 Task: Set up an out-of-office reply in Outlook with a specific time range and message for both internal and external contacts. Add a rule to manage incoming messages during this period.
Action: Mouse moved to (47, 33)
Screenshot: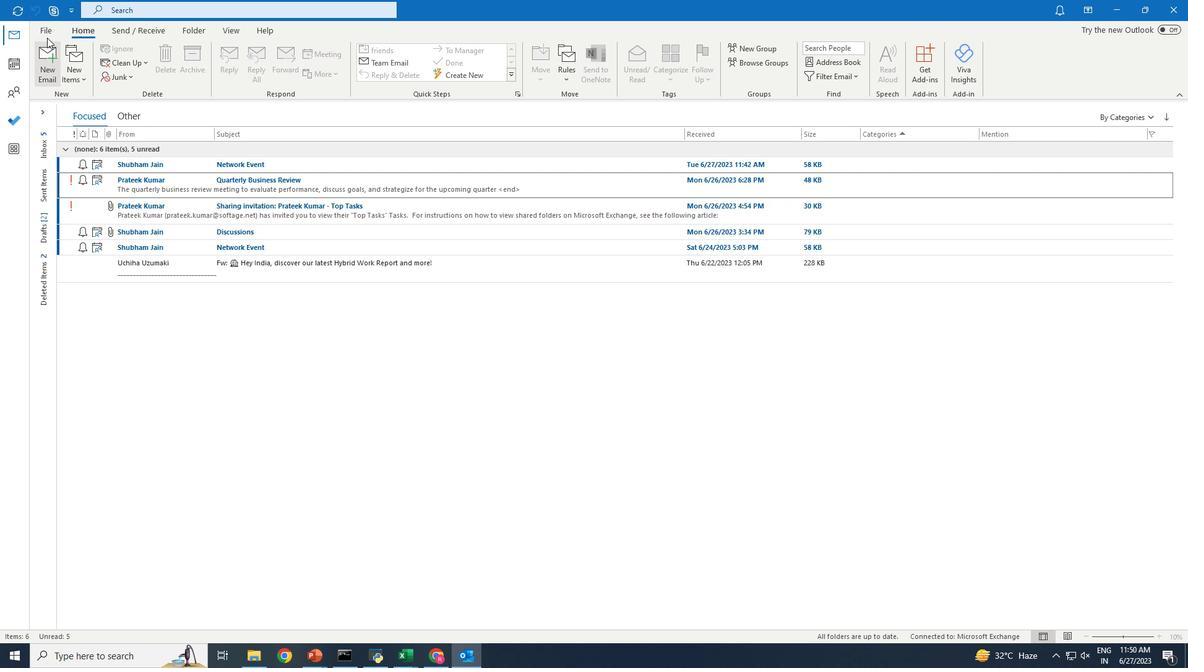 
Action: Mouse pressed left at (47, 33)
Screenshot: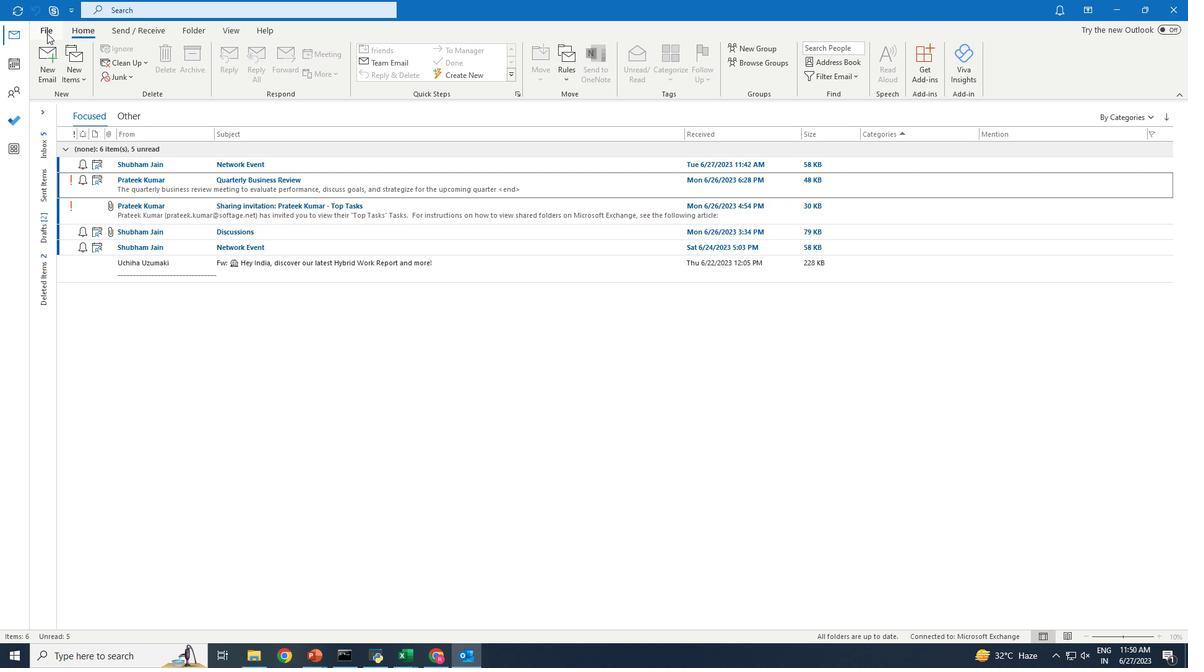 
Action: Mouse moved to (157, 251)
Screenshot: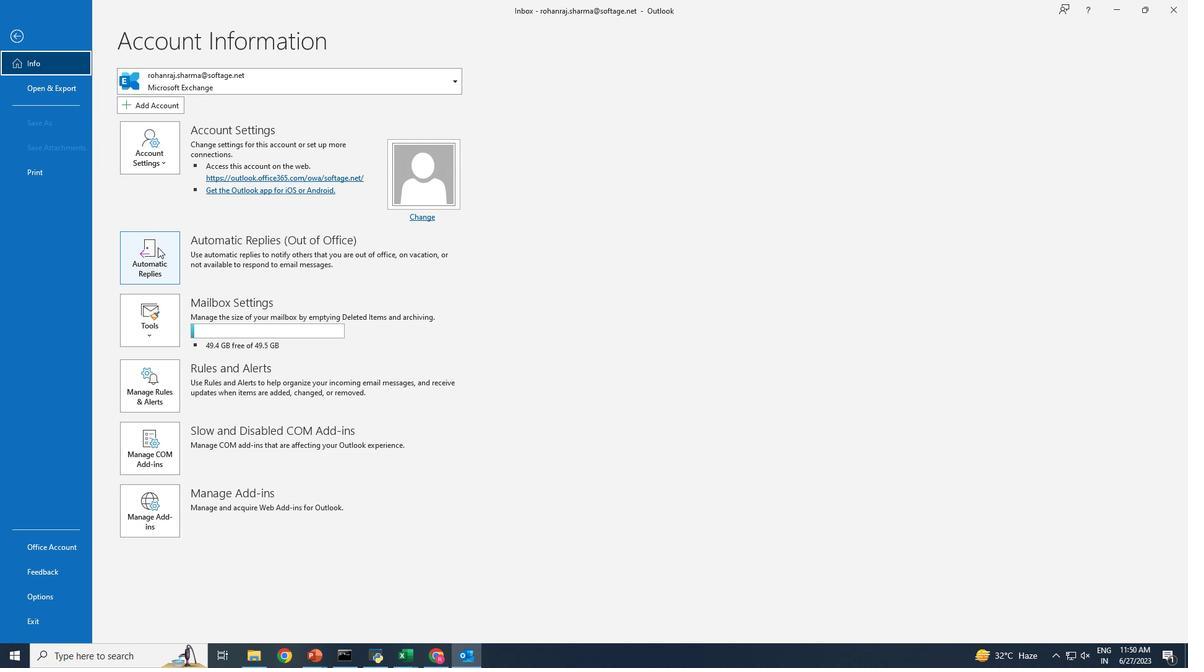 
Action: Mouse pressed left at (157, 251)
Screenshot: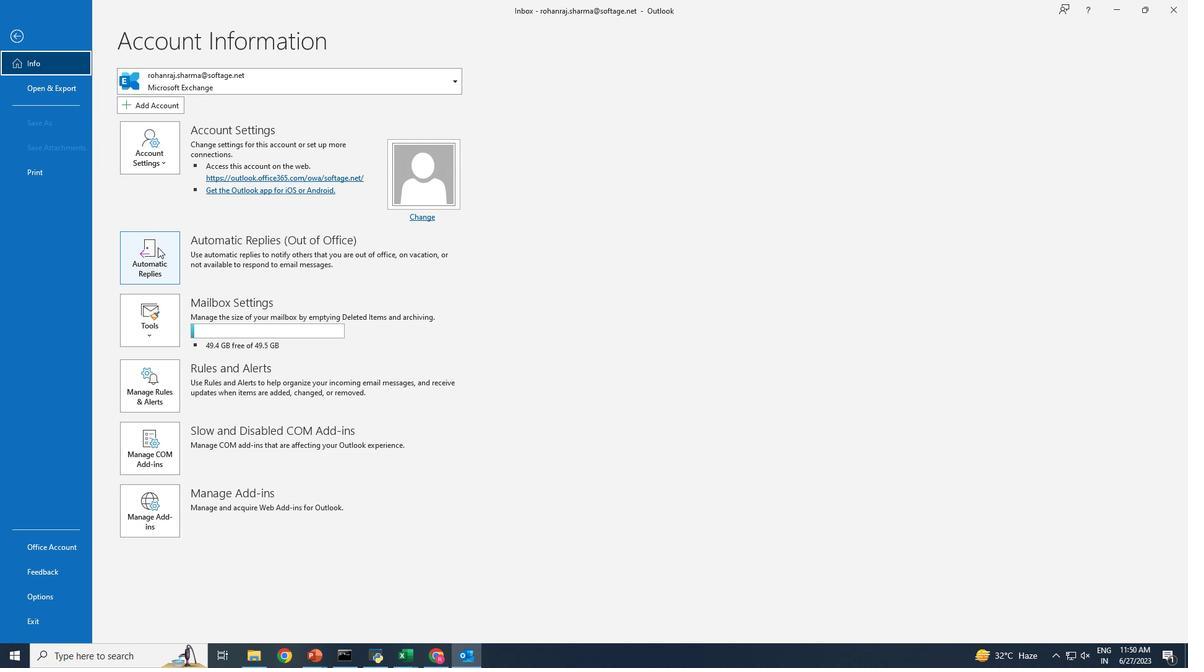 
Action: Mouse moved to (438, 195)
Screenshot: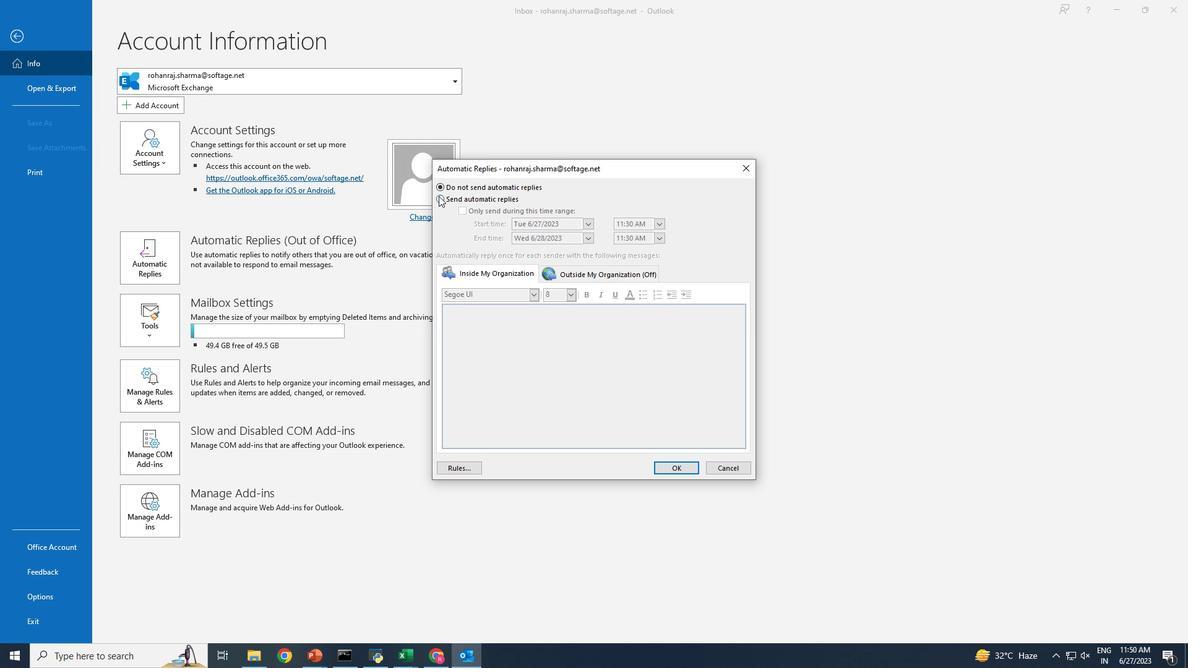 
Action: Mouse pressed left at (438, 195)
Screenshot: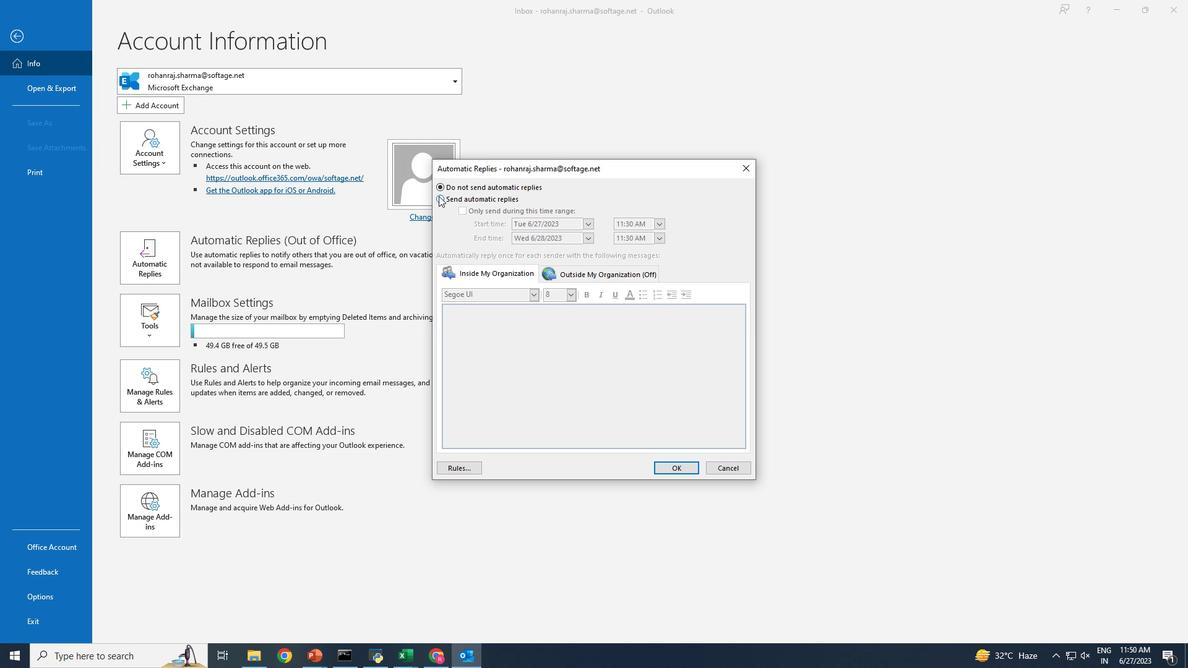 
Action: Mouse moved to (462, 208)
Screenshot: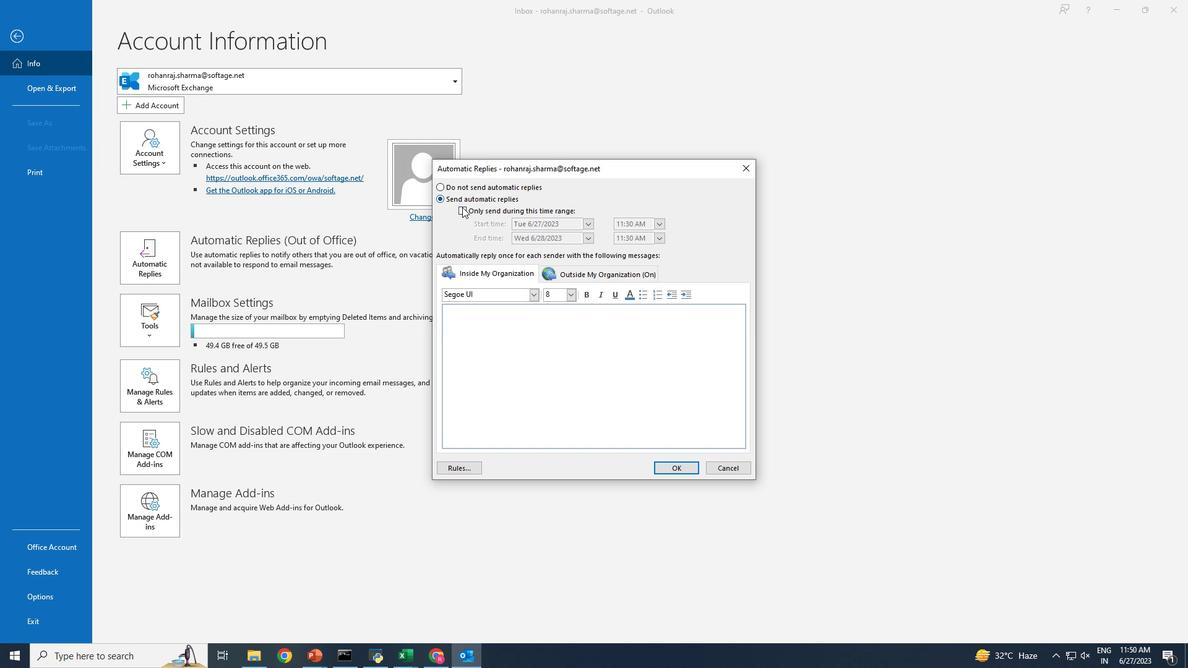 
Action: Mouse pressed left at (462, 208)
Screenshot: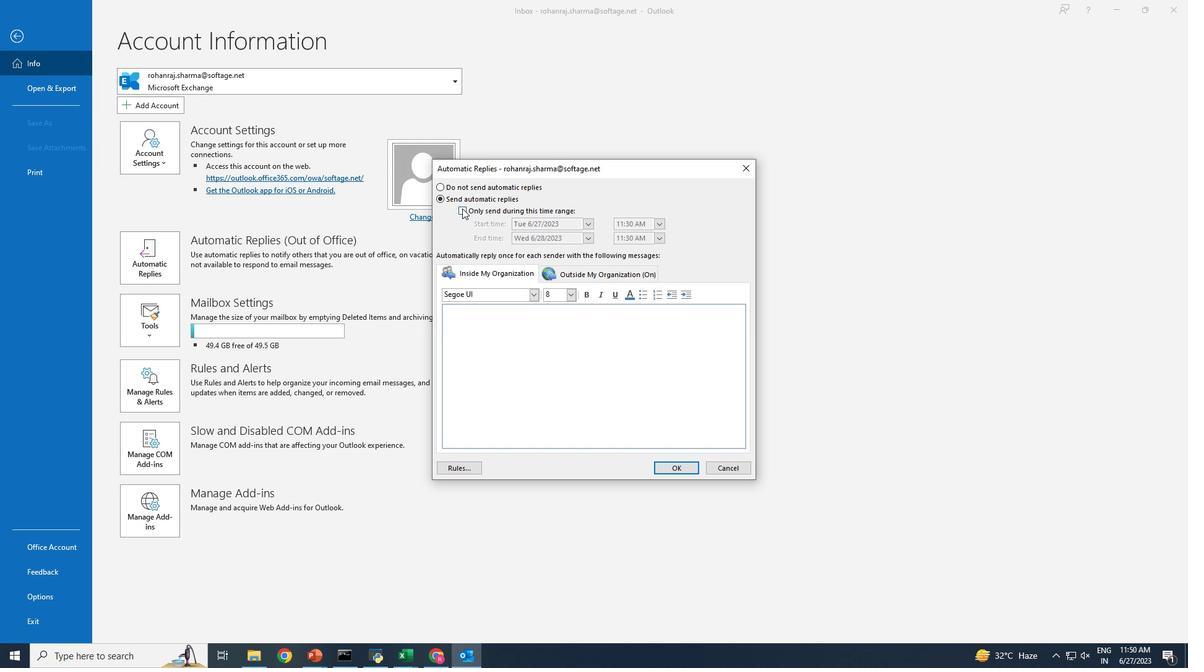
Action: Mouse moved to (586, 226)
Screenshot: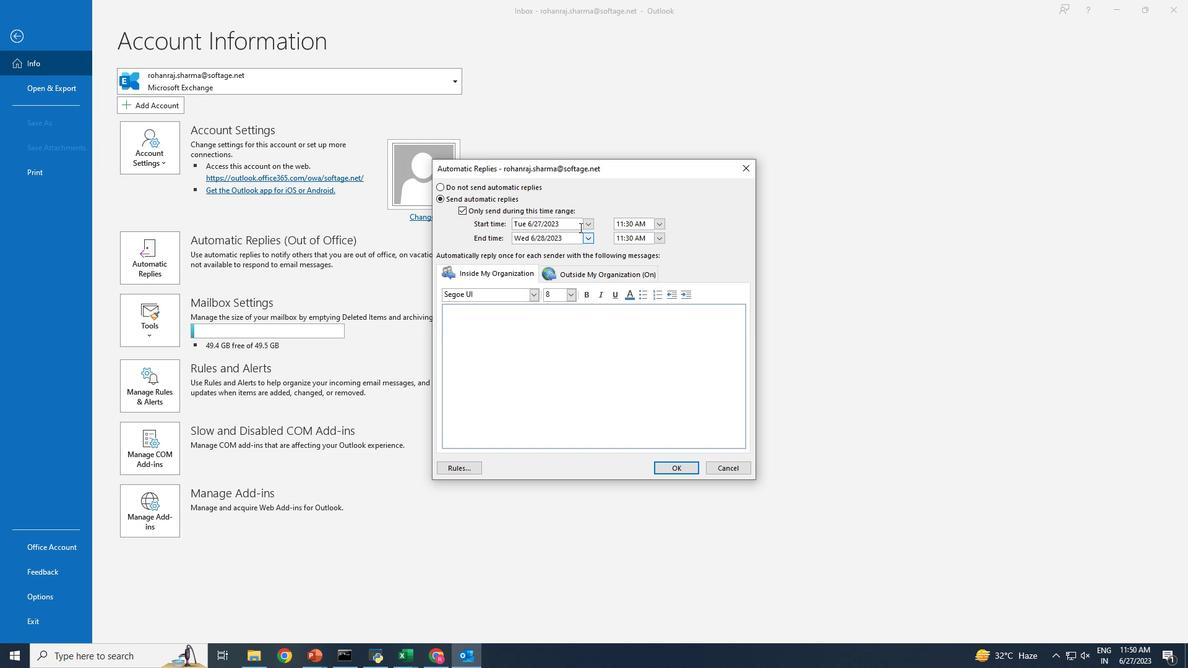 
Action: Mouse pressed left at (586, 226)
Screenshot: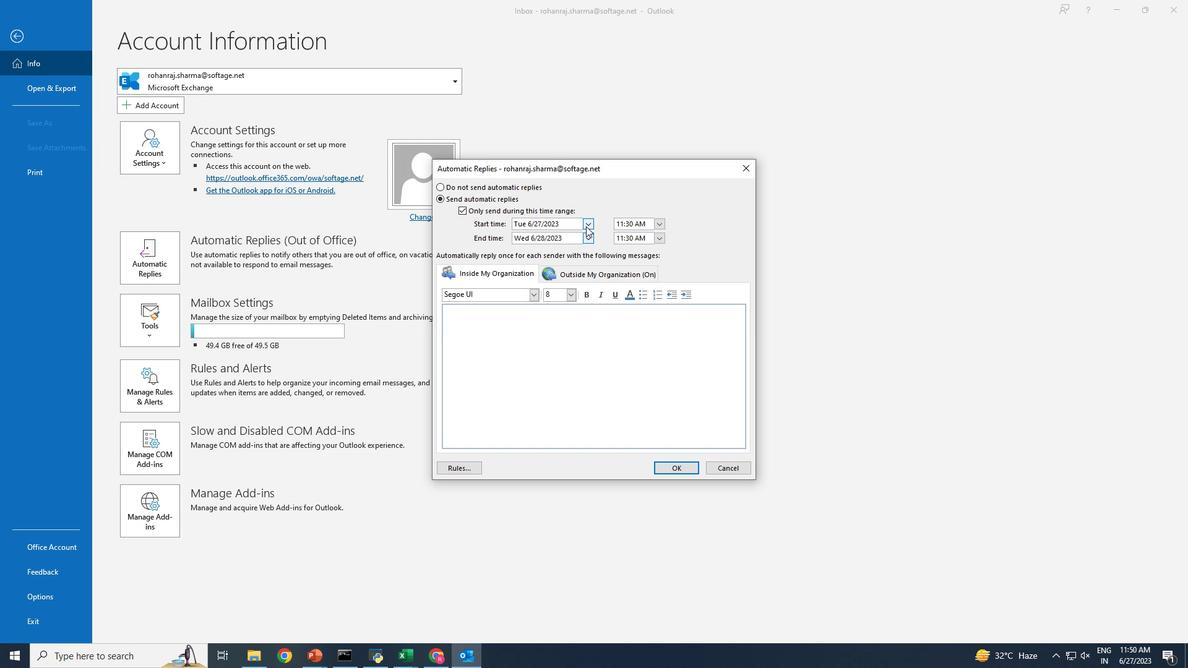 
Action: Mouse moved to (538, 295)
Screenshot: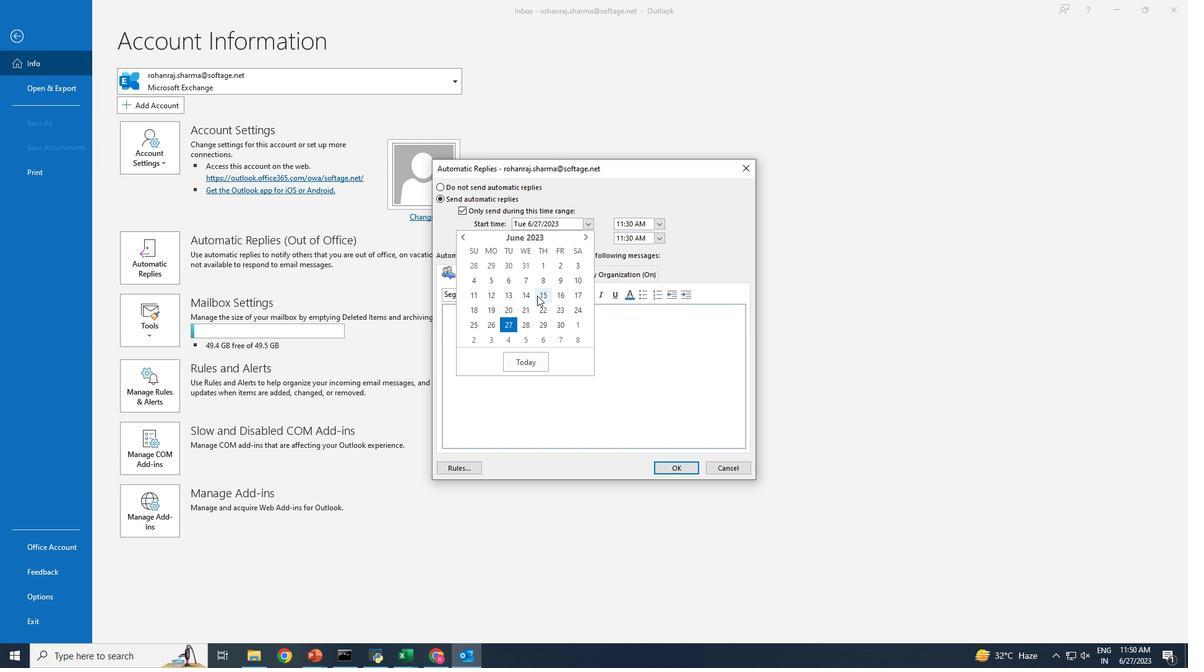 
Action: Mouse pressed left at (538, 295)
Screenshot: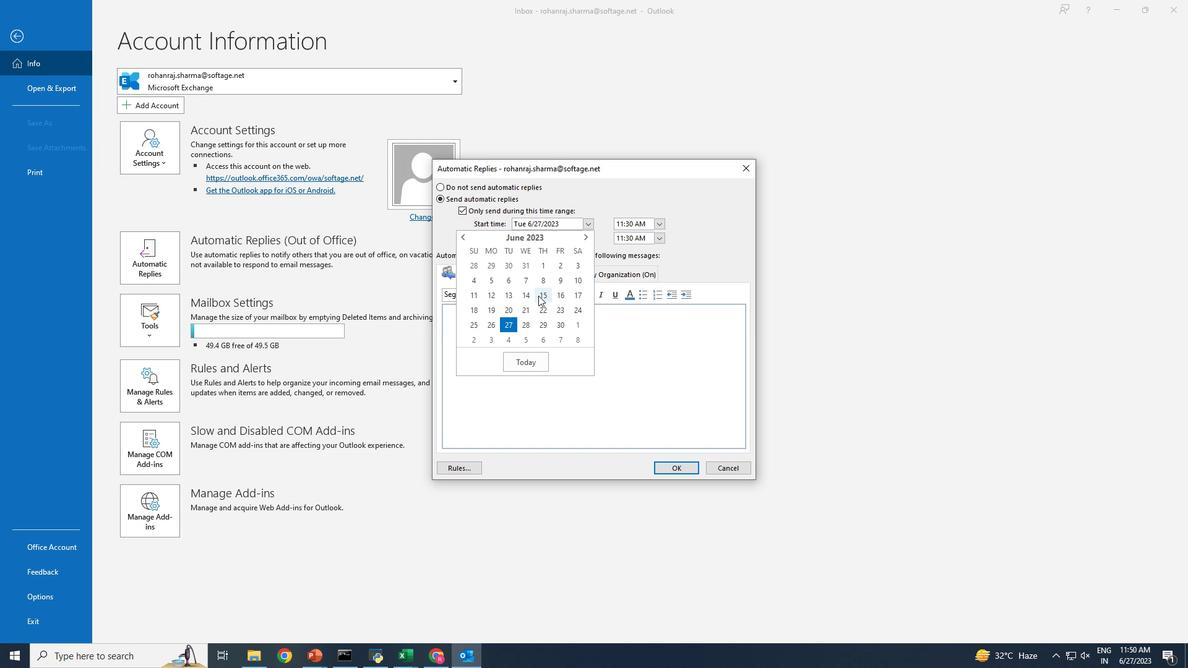 
Action: Mouse moved to (660, 225)
Screenshot: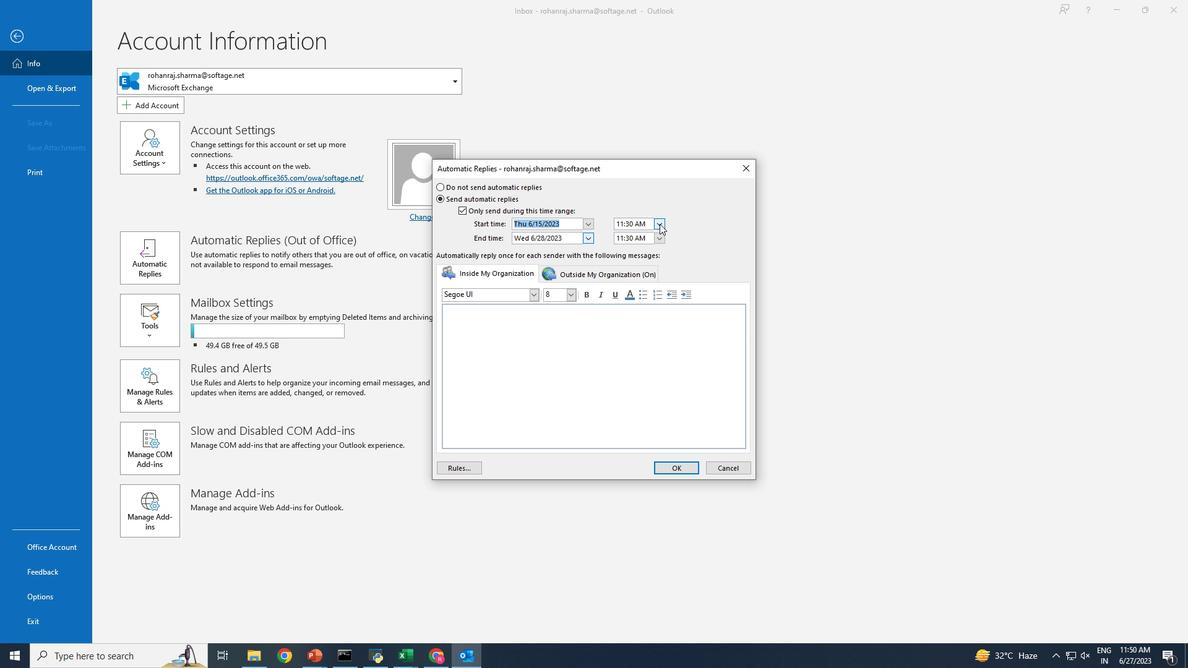 
Action: Mouse pressed left at (660, 225)
Screenshot: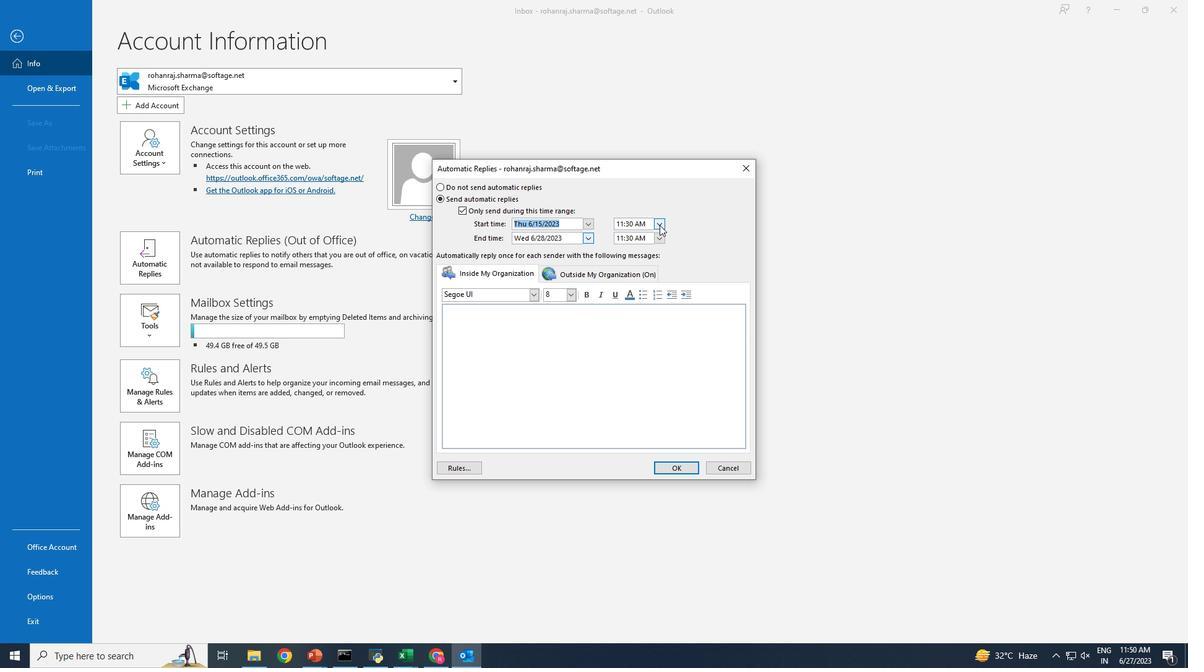 
Action: Mouse moved to (657, 266)
Screenshot: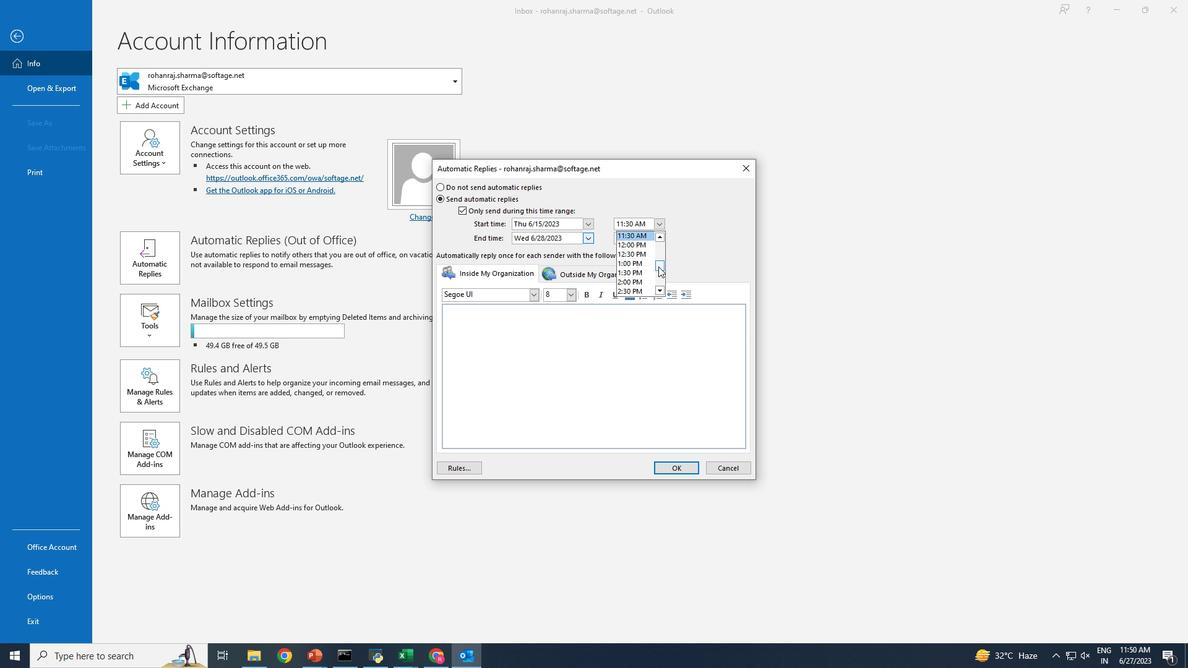 
Action: Mouse pressed left at (657, 266)
Screenshot: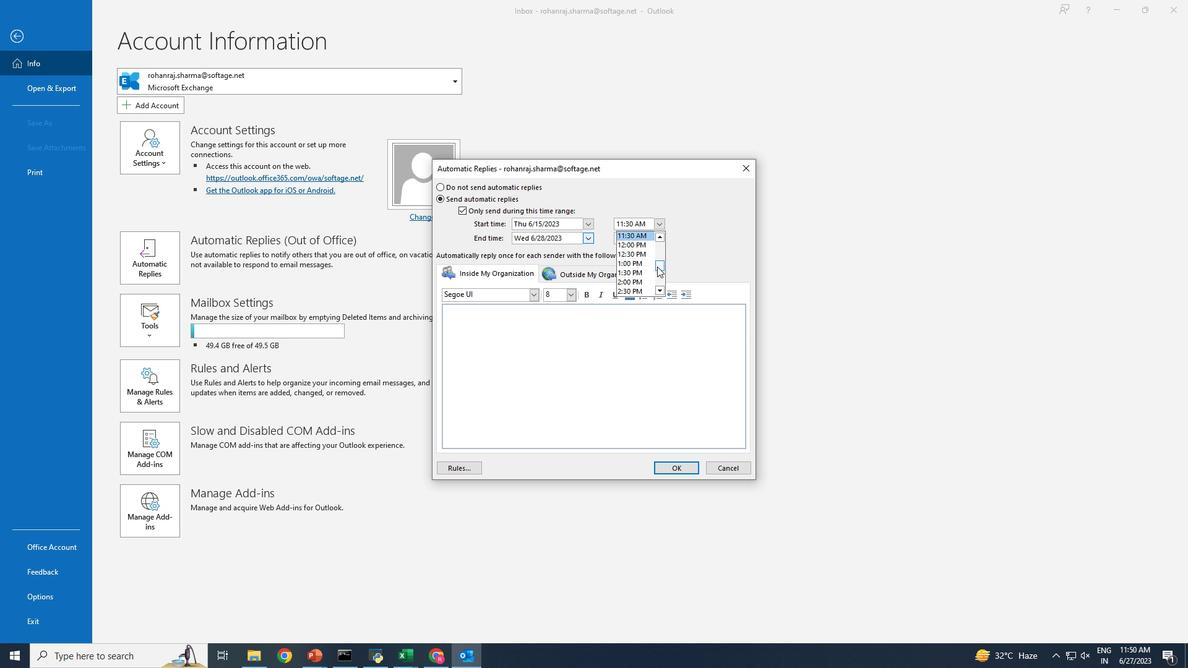 
Action: Mouse moved to (634, 278)
Screenshot: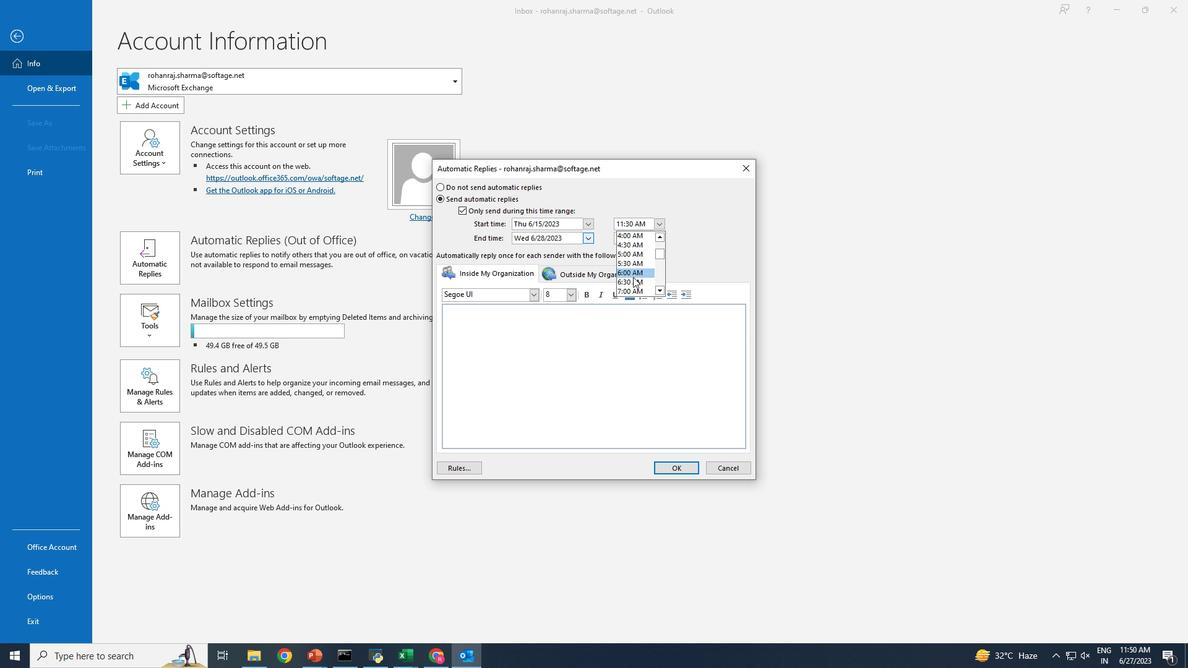 
Action: Mouse pressed left at (634, 278)
Screenshot: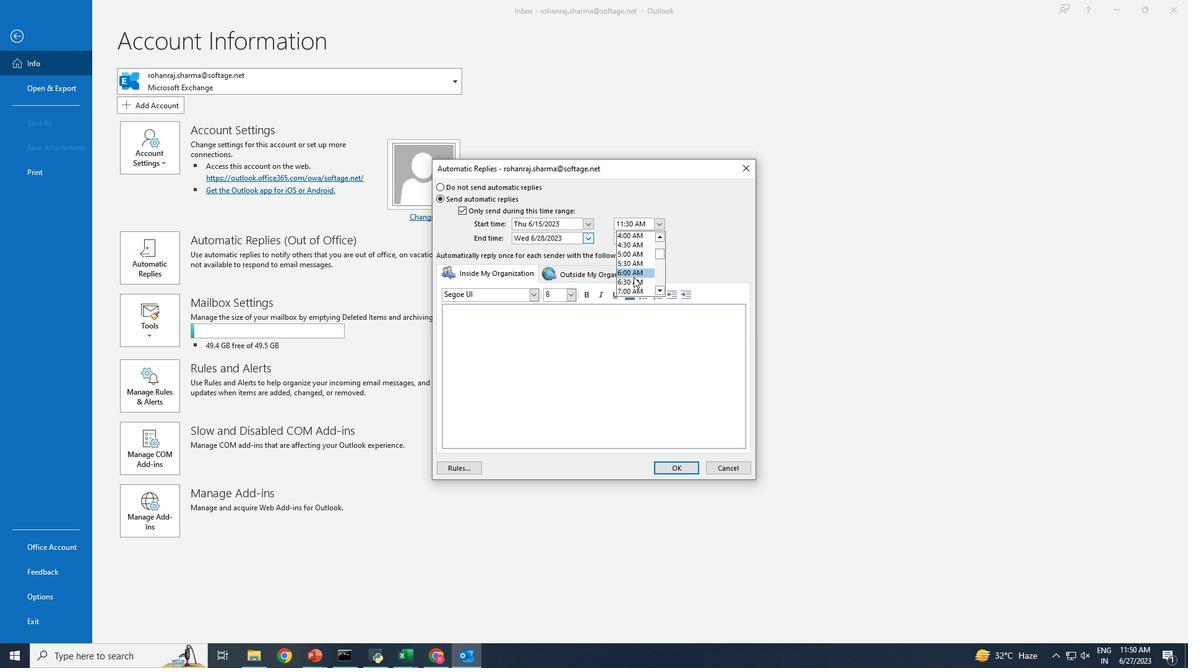 
Action: Mouse moved to (587, 238)
Screenshot: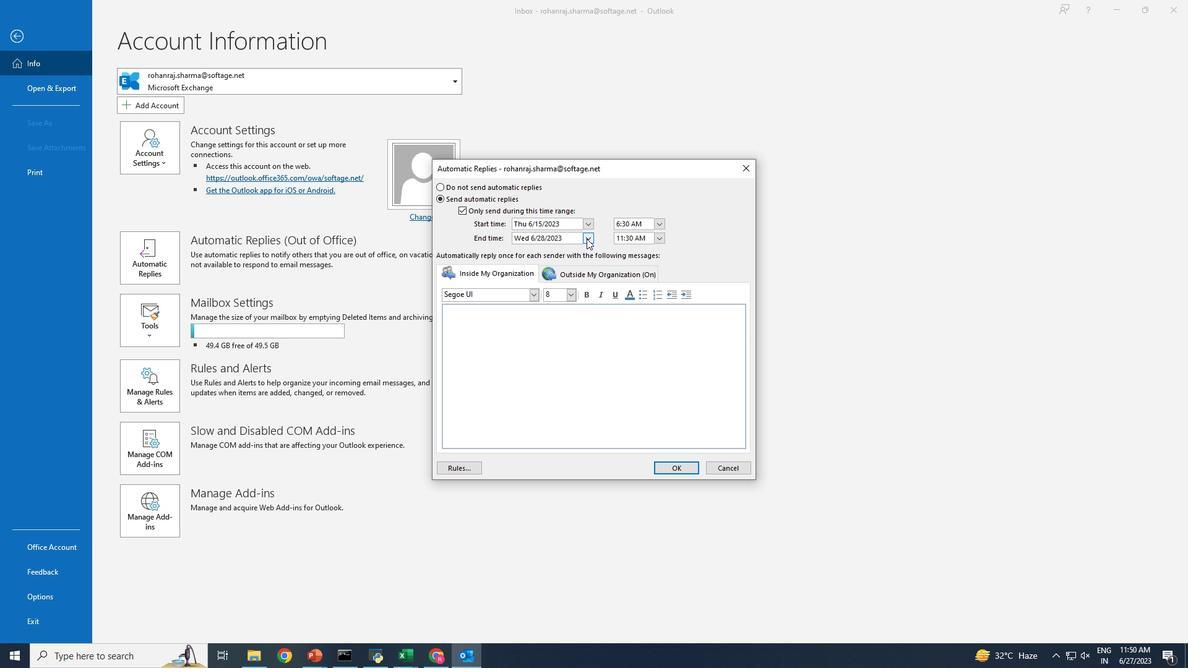 
Action: Mouse pressed left at (587, 238)
Screenshot: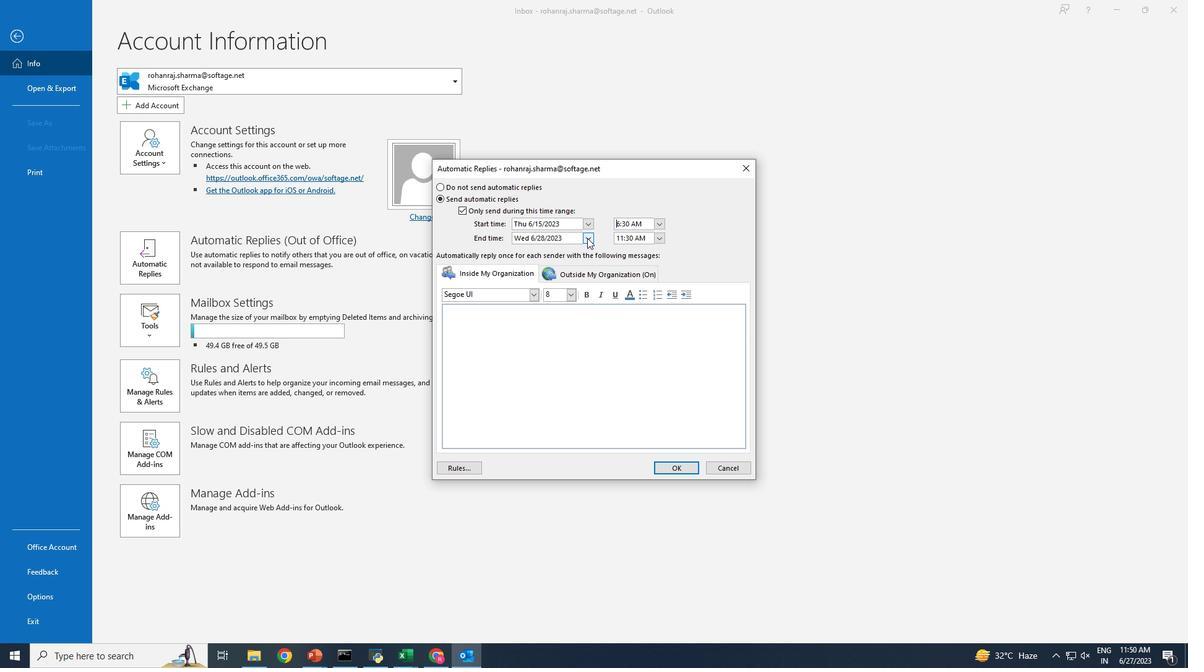 
Action: Mouse moved to (561, 340)
Screenshot: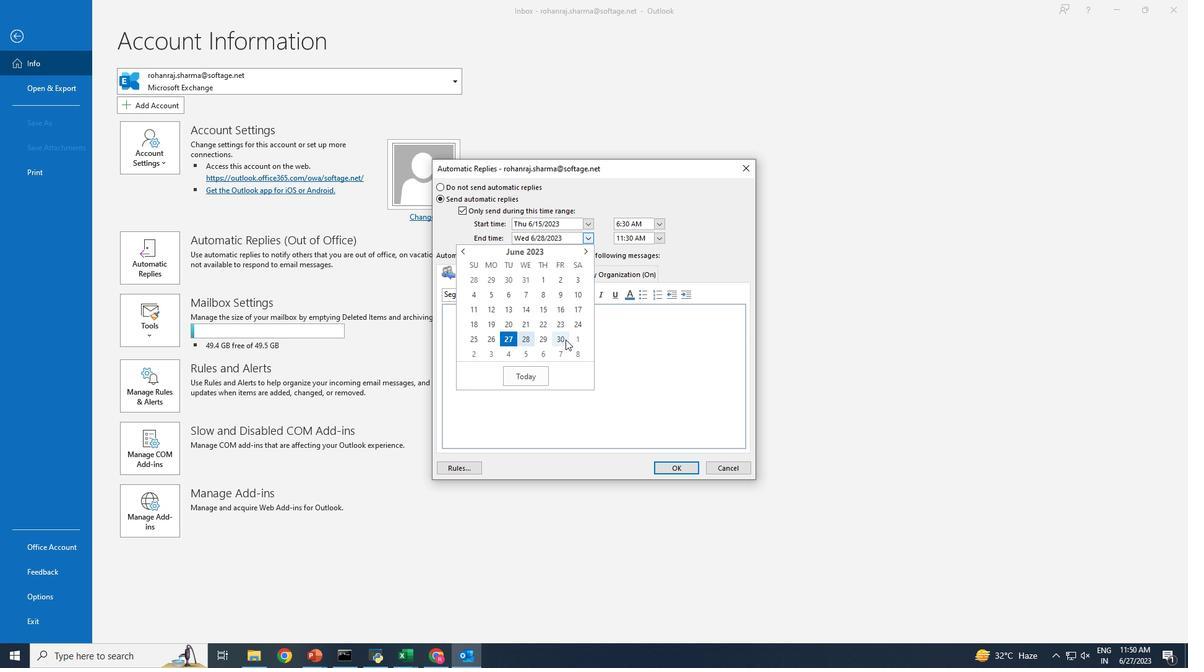 
Action: Mouse pressed left at (561, 340)
Screenshot: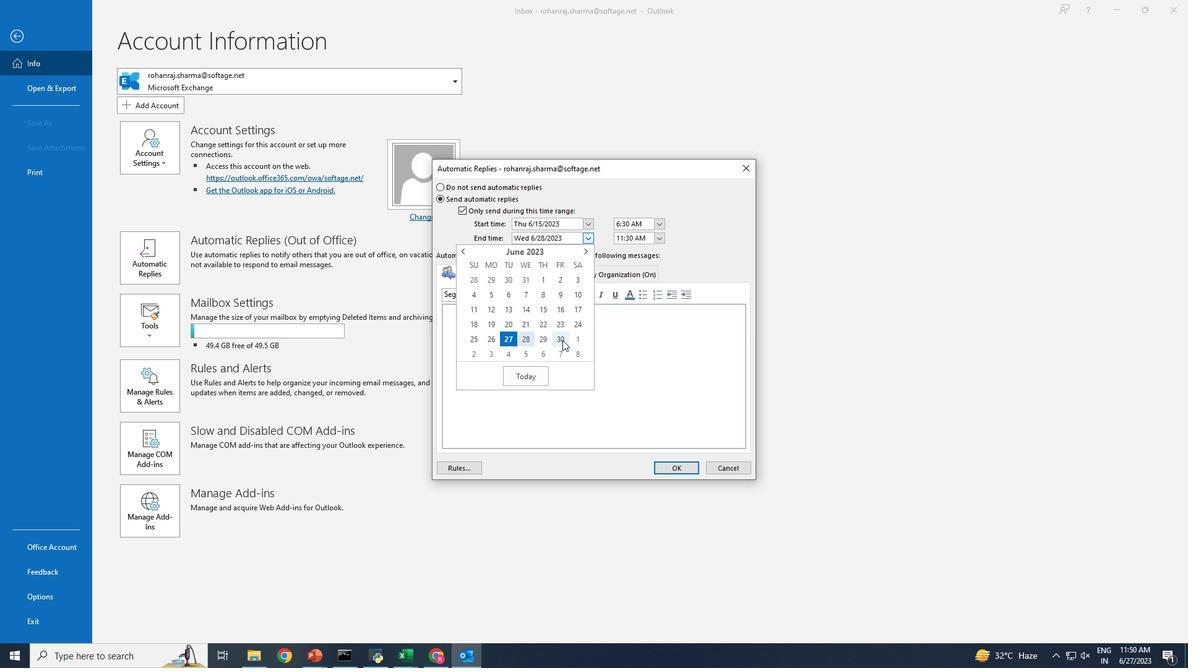 
Action: Mouse moved to (655, 242)
Screenshot: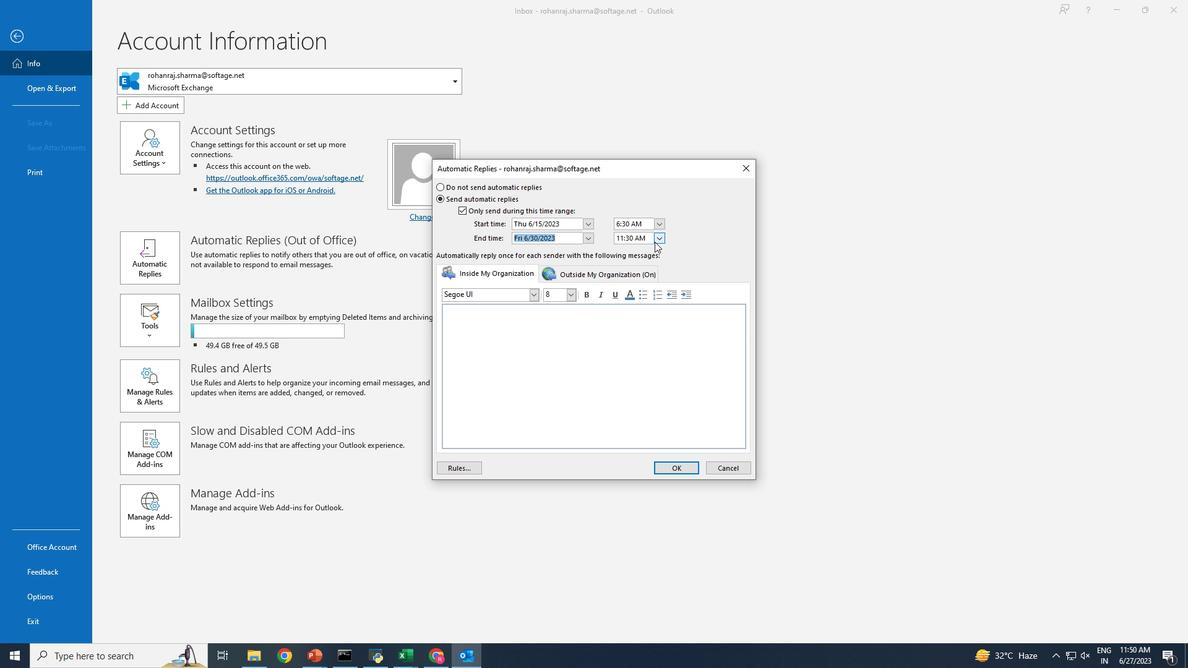 
Action: Mouse pressed left at (655, 242)
Screenshot: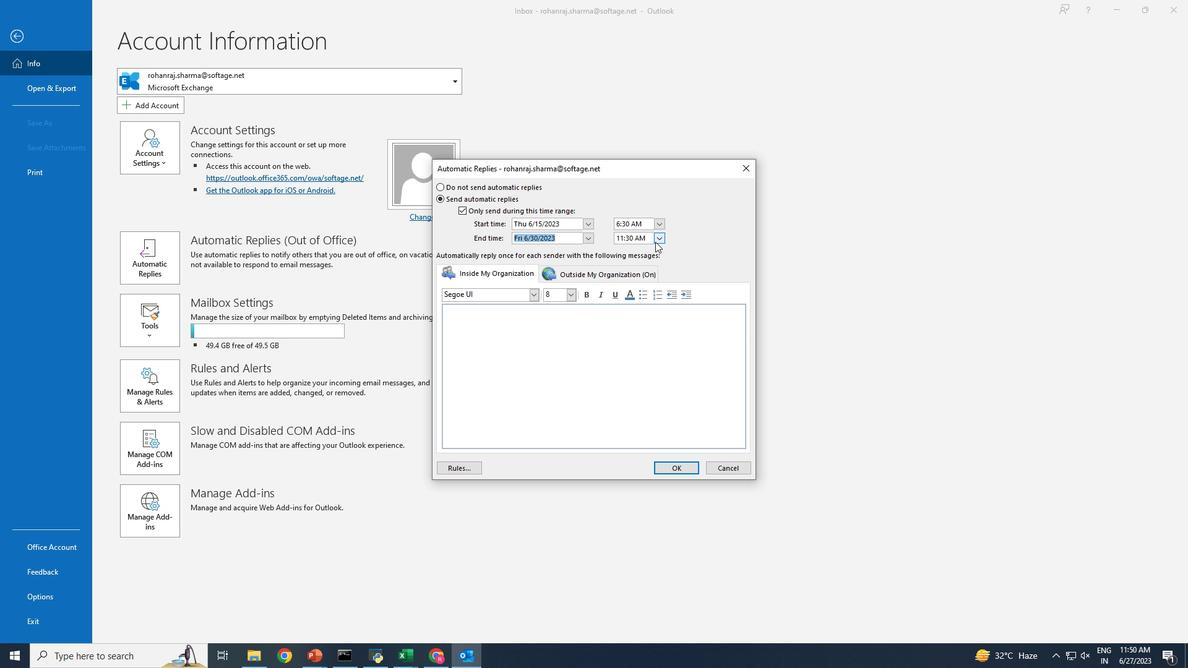 
Action: Mouse moved to (660, 278)
Screenshot: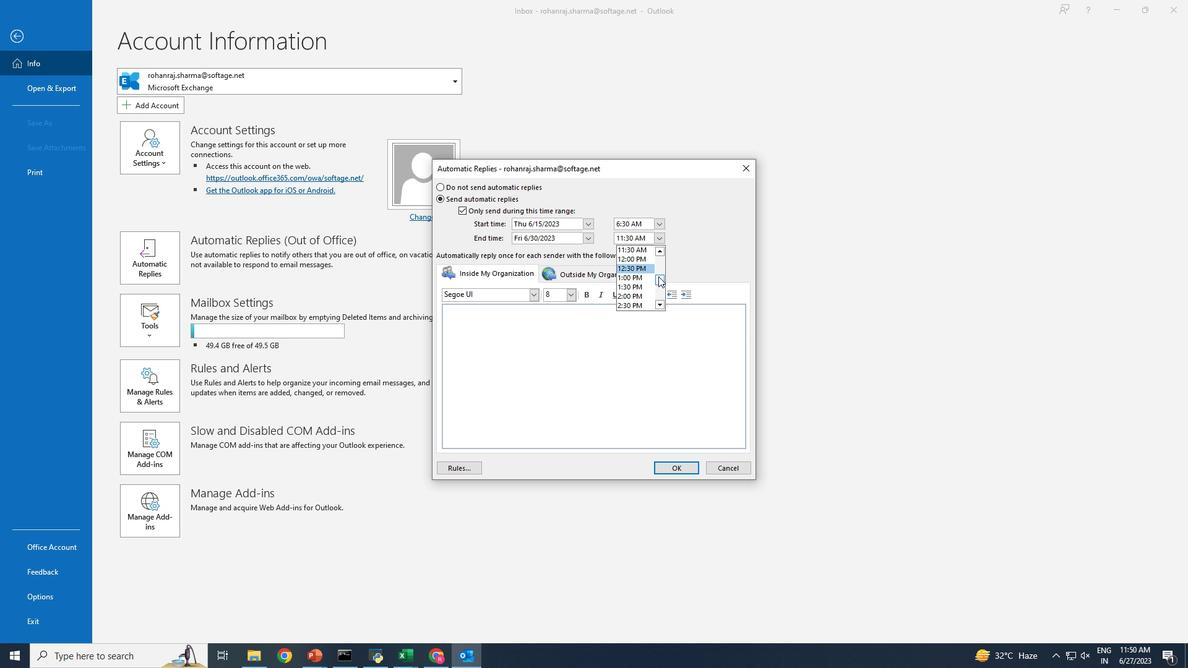 
Action: Mouse pressed left at (660, 278)
Screenshot: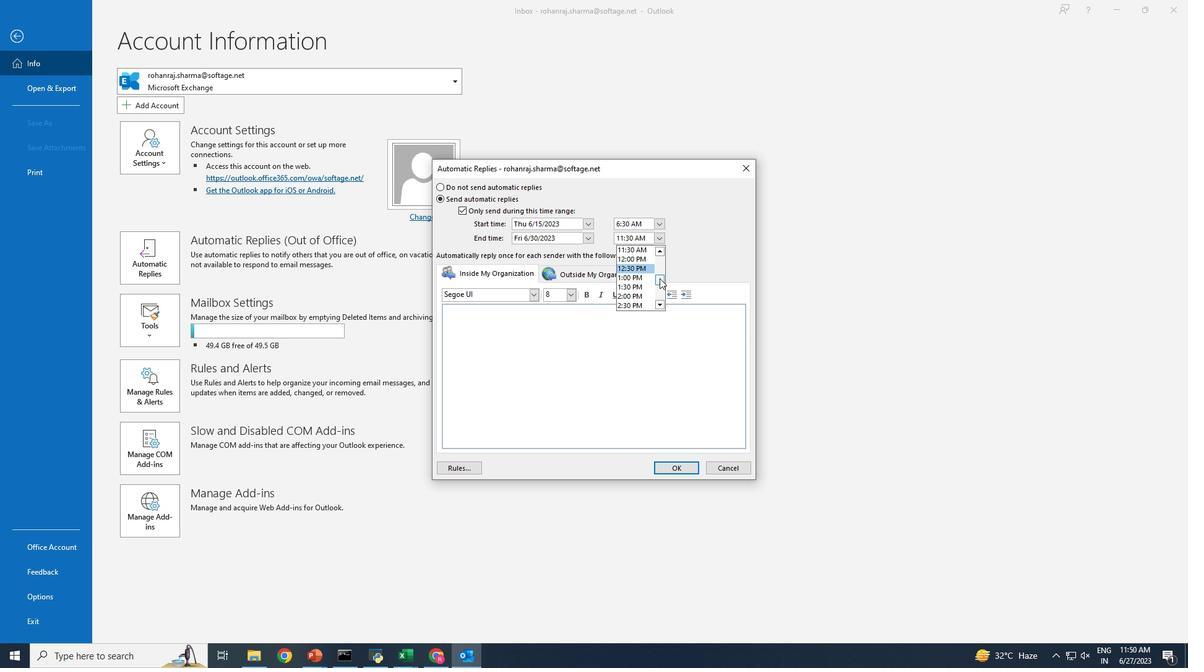 
Action: Mouse moved to (634, 251)
Screenshot: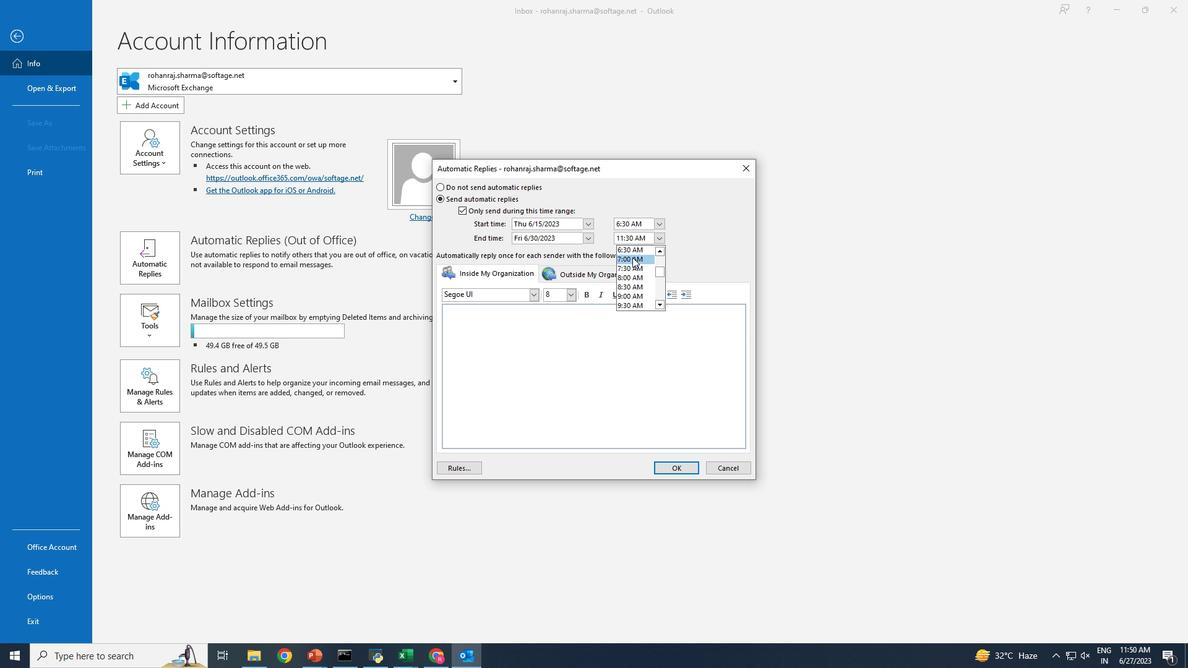 
Action: Mouse pressed left at (634, 251)
Screenshot: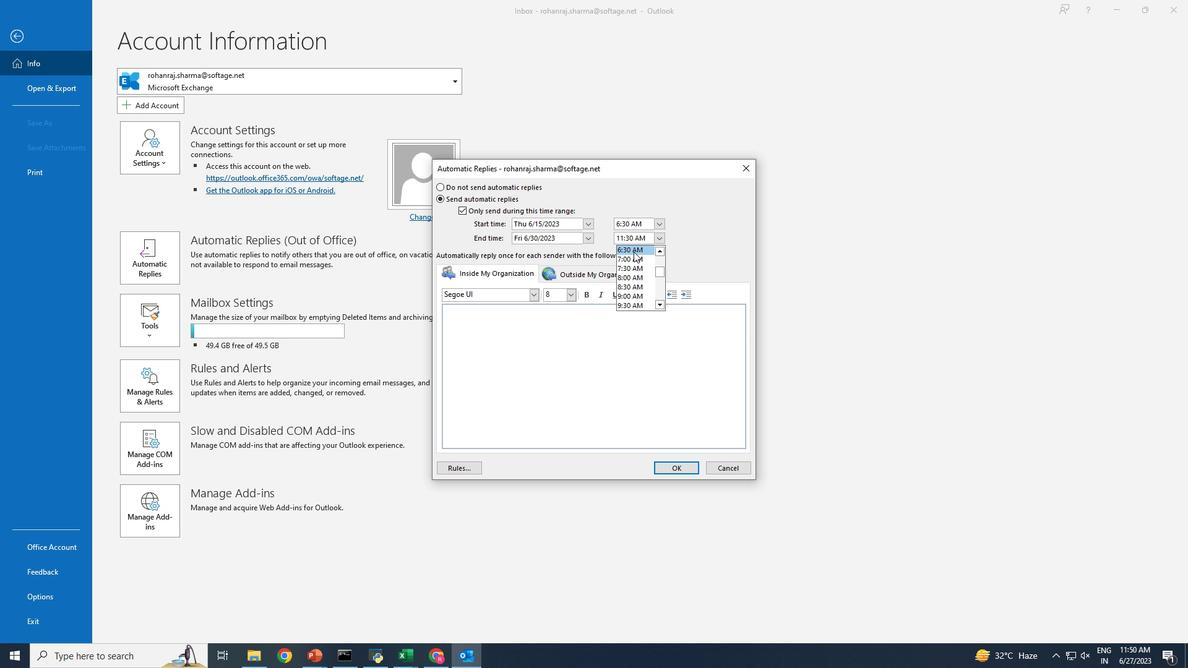 
Action: Mouse moved to (525, 333)
Screenshot: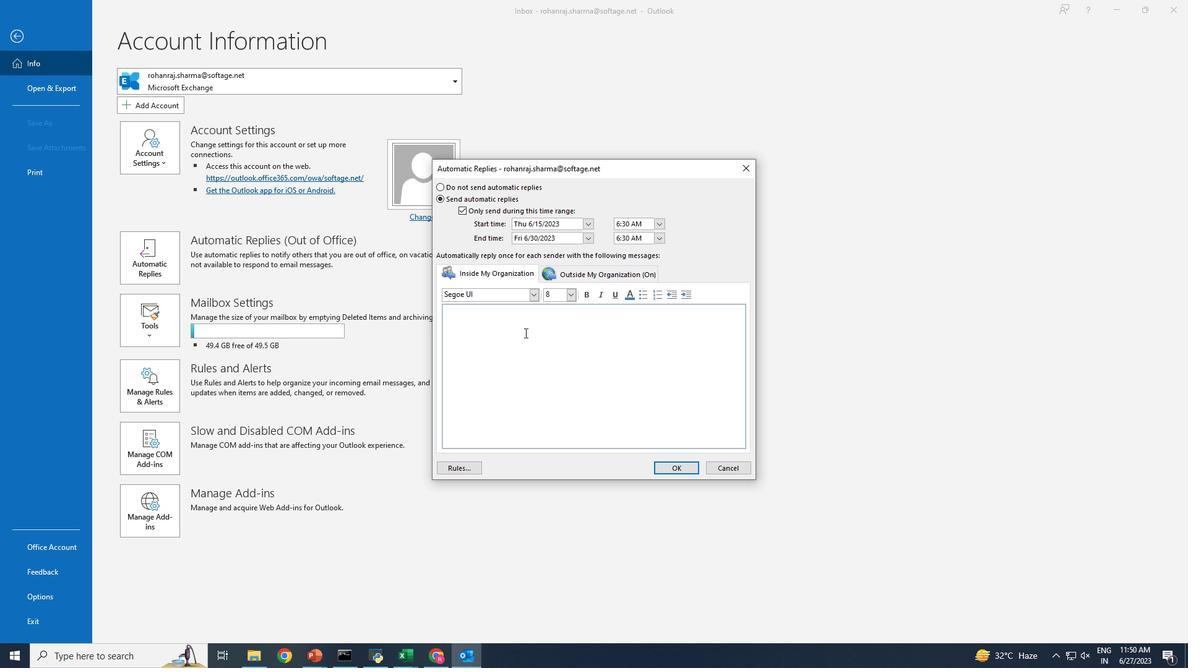 
Action: Mouse pressed left at (525, 333)
Screenshot: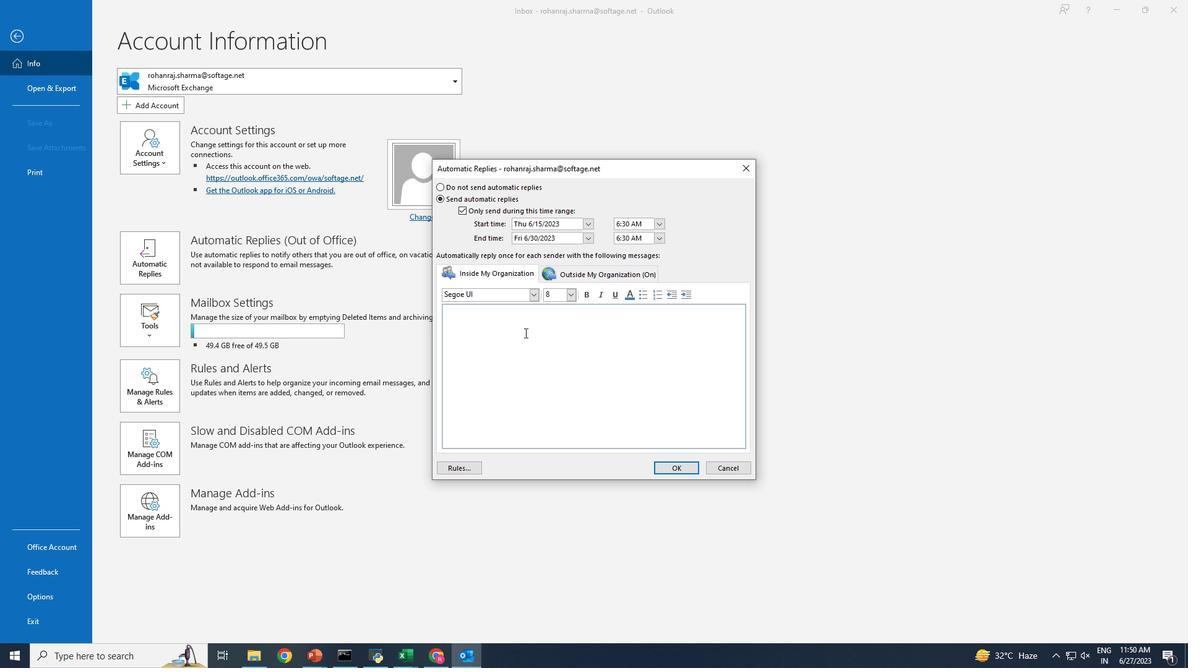 
Action: Mouse moved to (528, 334)
Screenshot: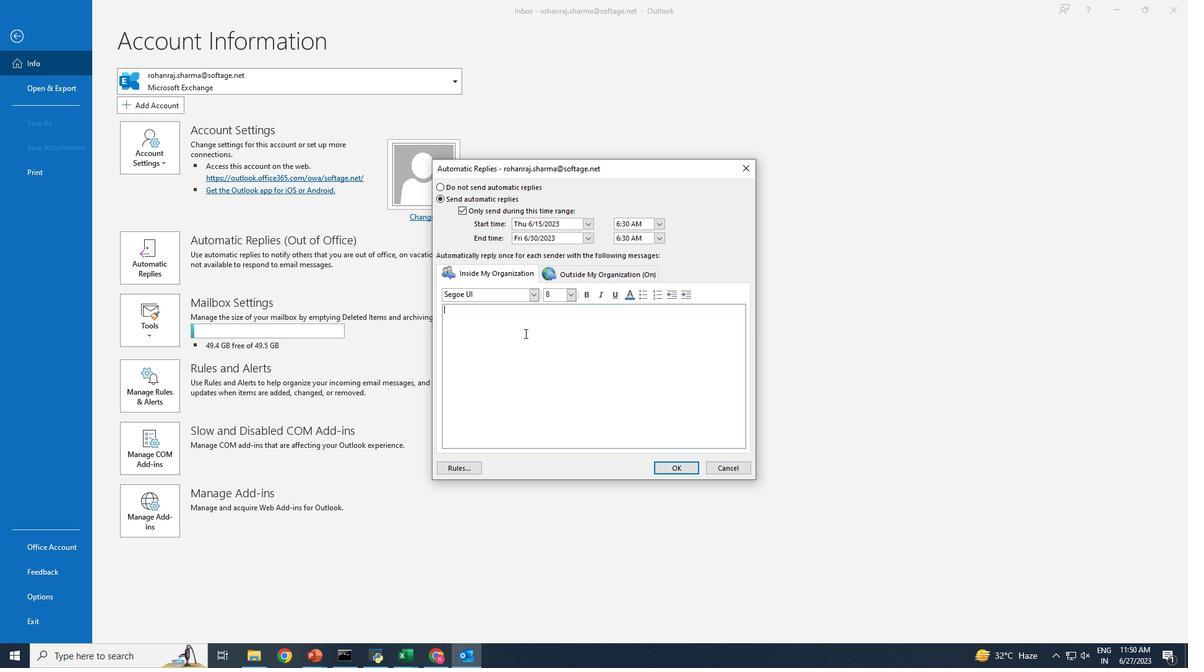 
Action: Key pressed <Key.shift>I<Key.space>am<Key.space>out<Key.space>of<Key.space>office.
Screenshot: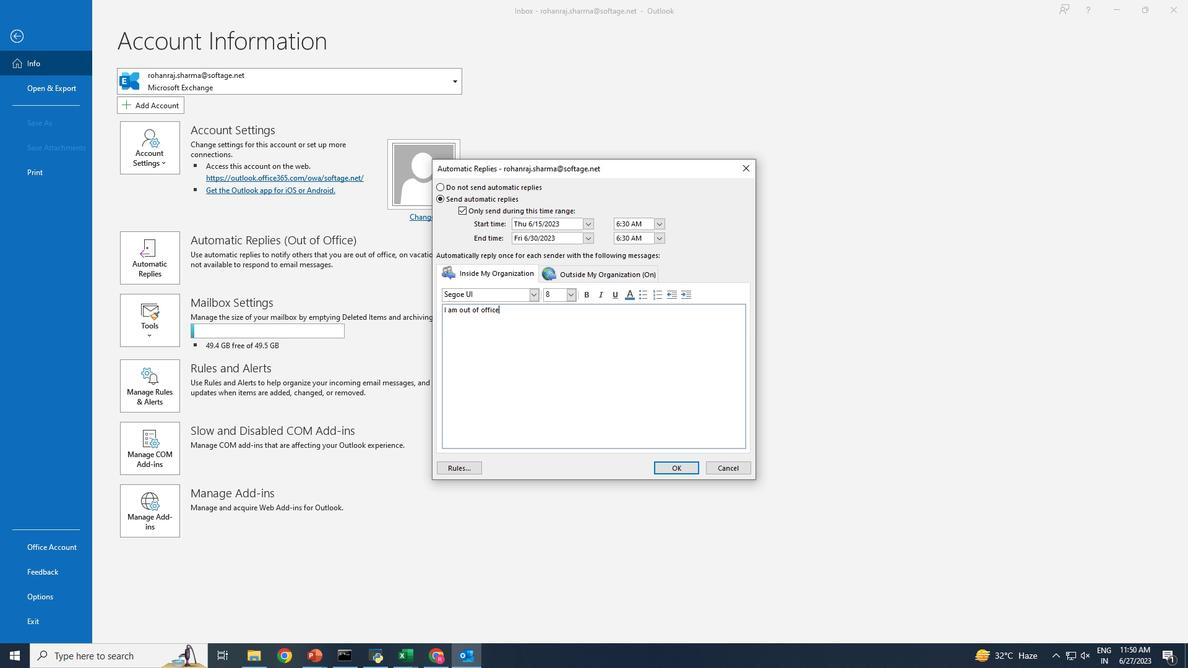 
Action: Mouse moved to (464, 469)
Screenshot: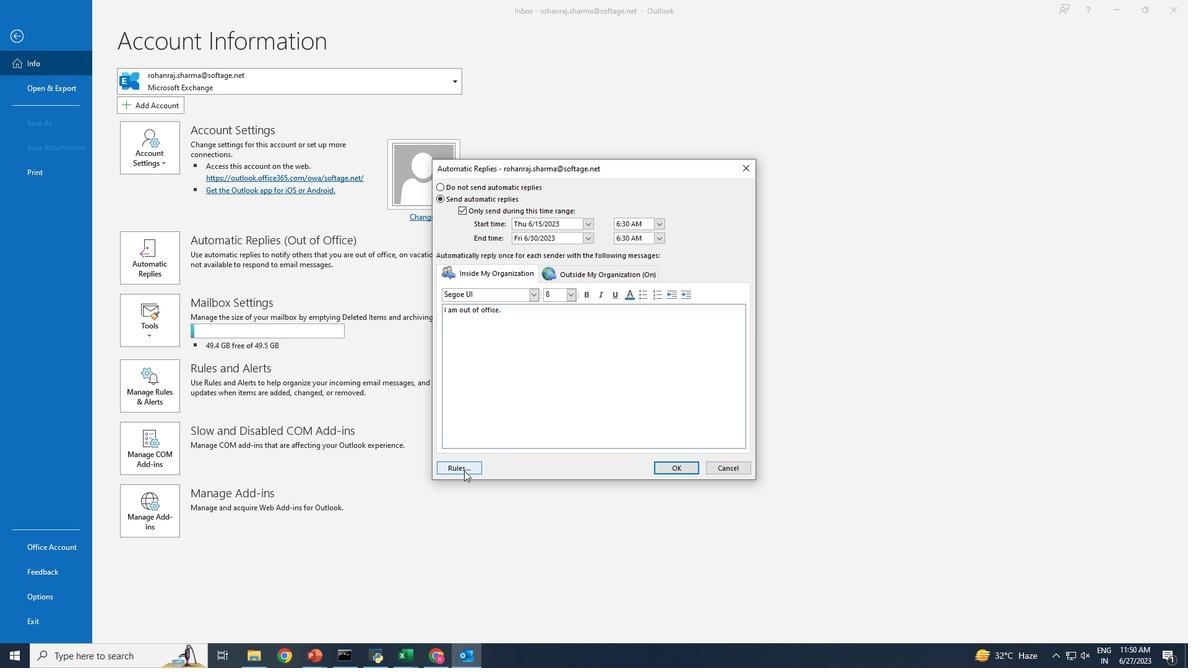
Action: Mouse pressed left at (464, 469)
Screenshot: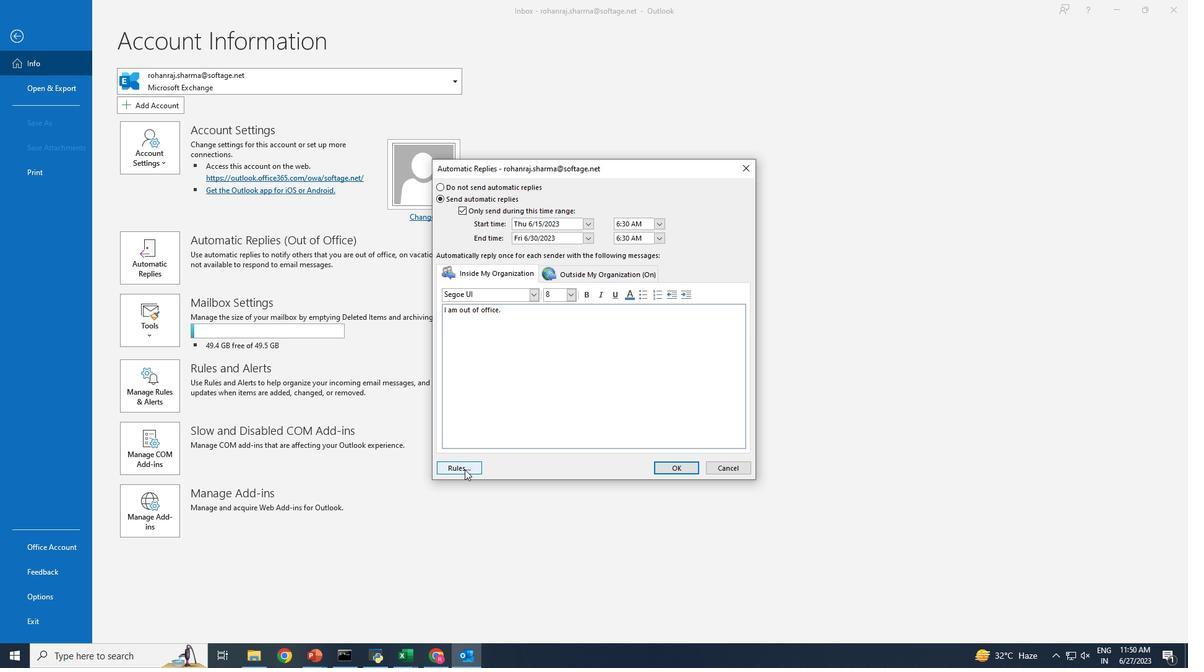 
Action: Mouse moved to (481, 354)
Screenshot: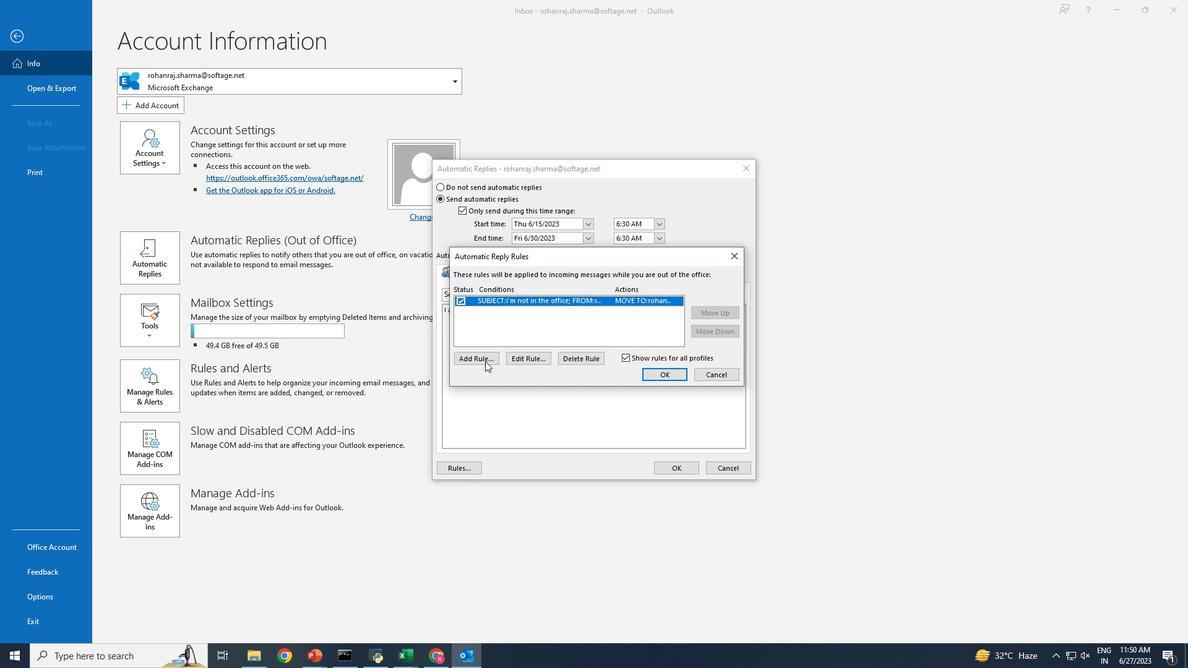 
Action: Mouse pressed left at (481, 354)
Screenshot: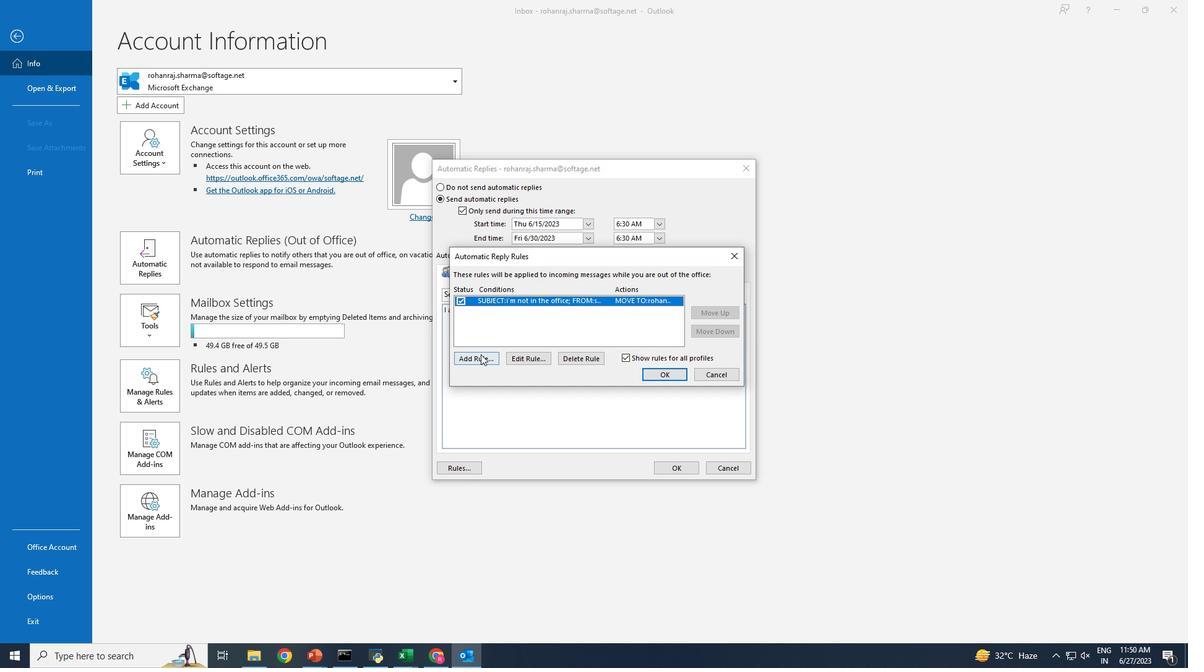 
Action: Mouse moved to (557, 214)
Screenshot: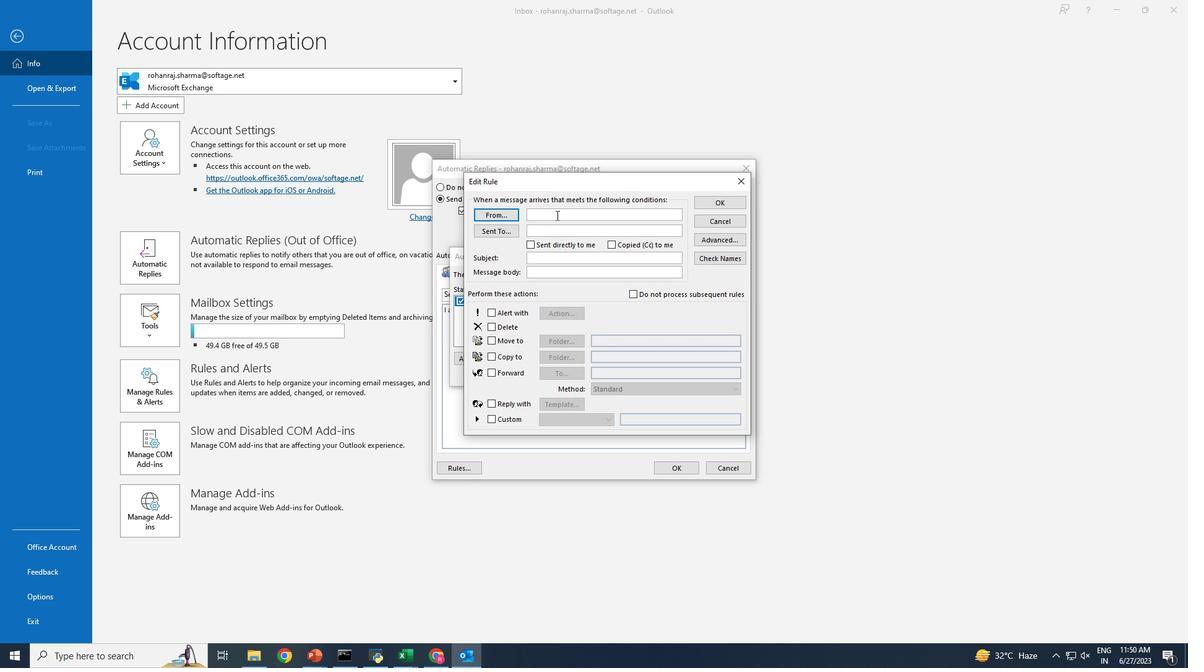 
Action: Mouse pressed left at (557, 214)
Screenshot: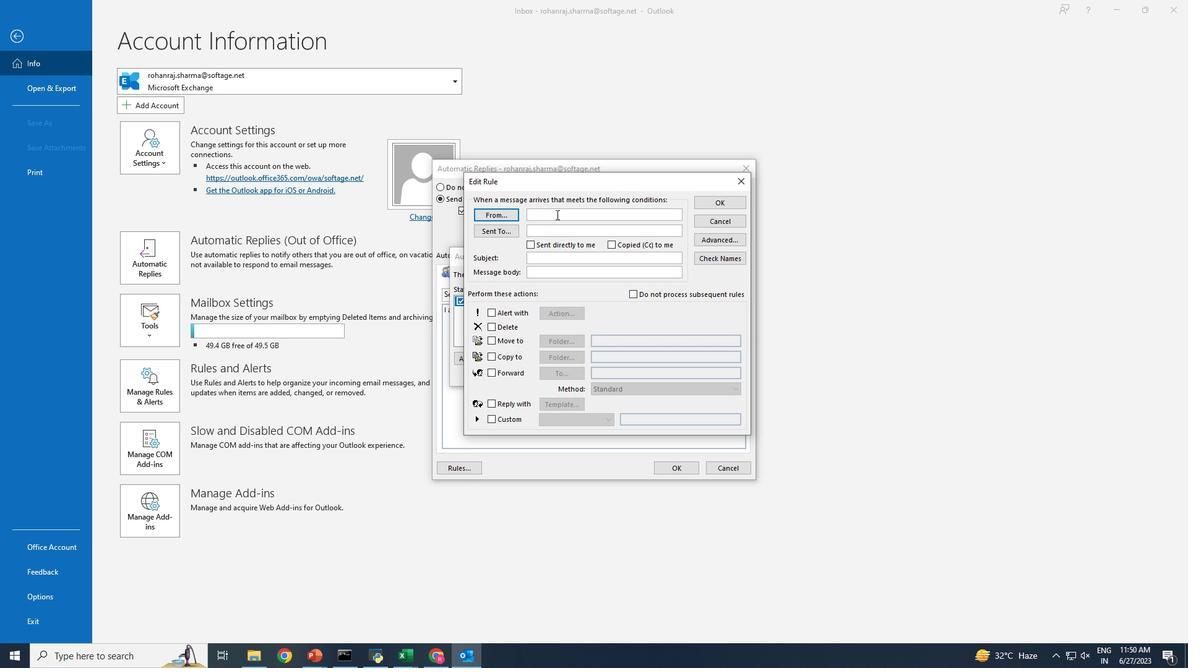 
Action: Key pressed softage.1<Key.shift>@softage.net
Screenshot: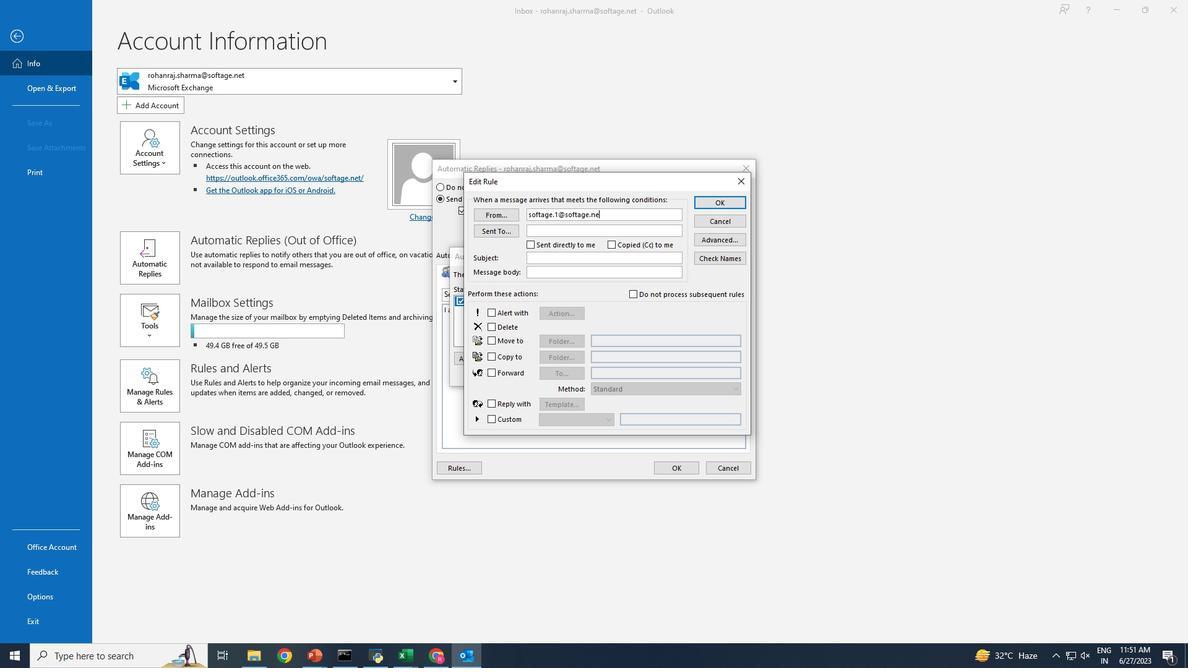 
Action: Mouse moved to (582, 232)
Screenshot: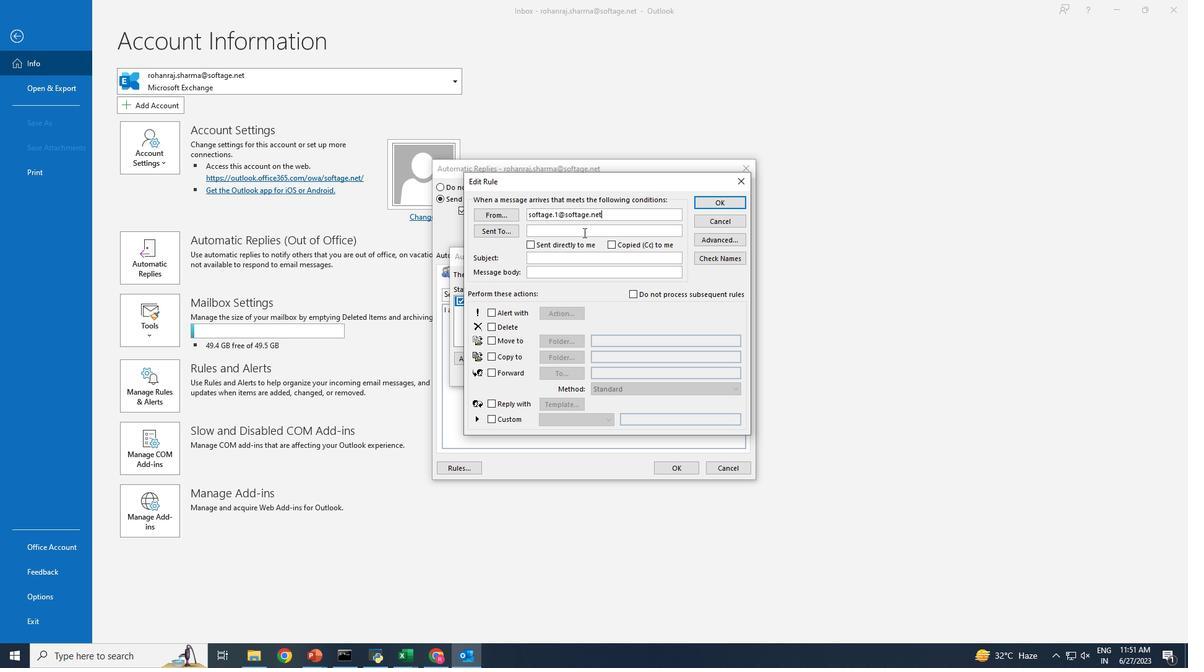 
Action: Mouse pressed left at (582, 232)
Screenshot: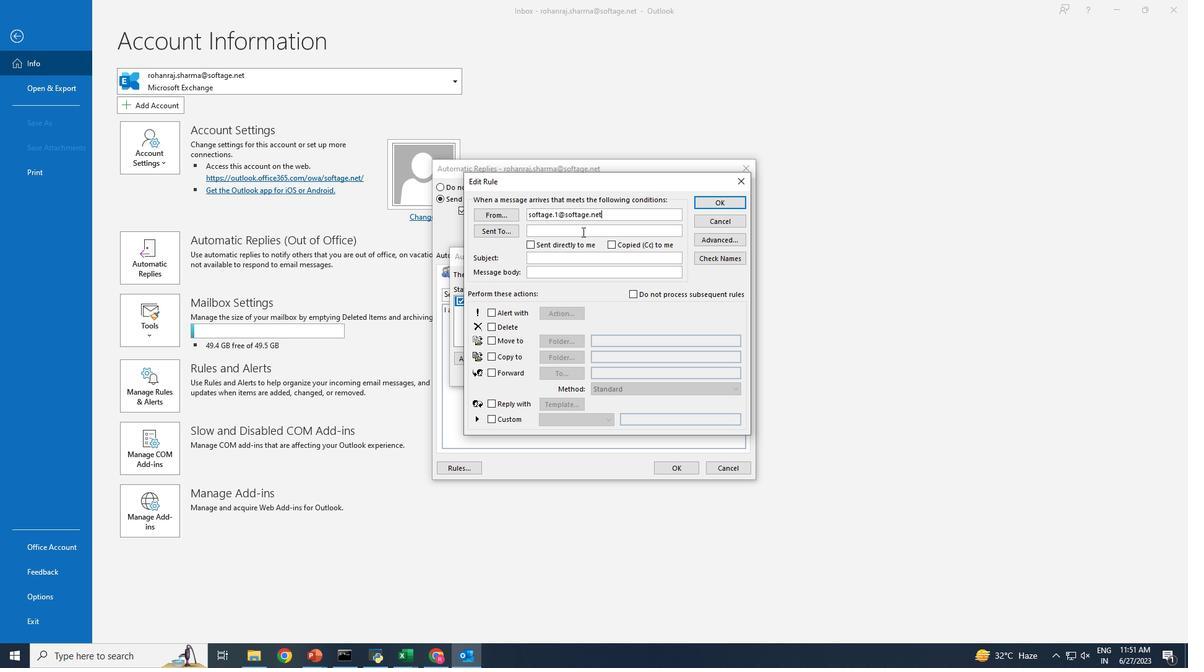 
Action: Key pressed softage.2<Key.shift>@softage.net
Screenshot: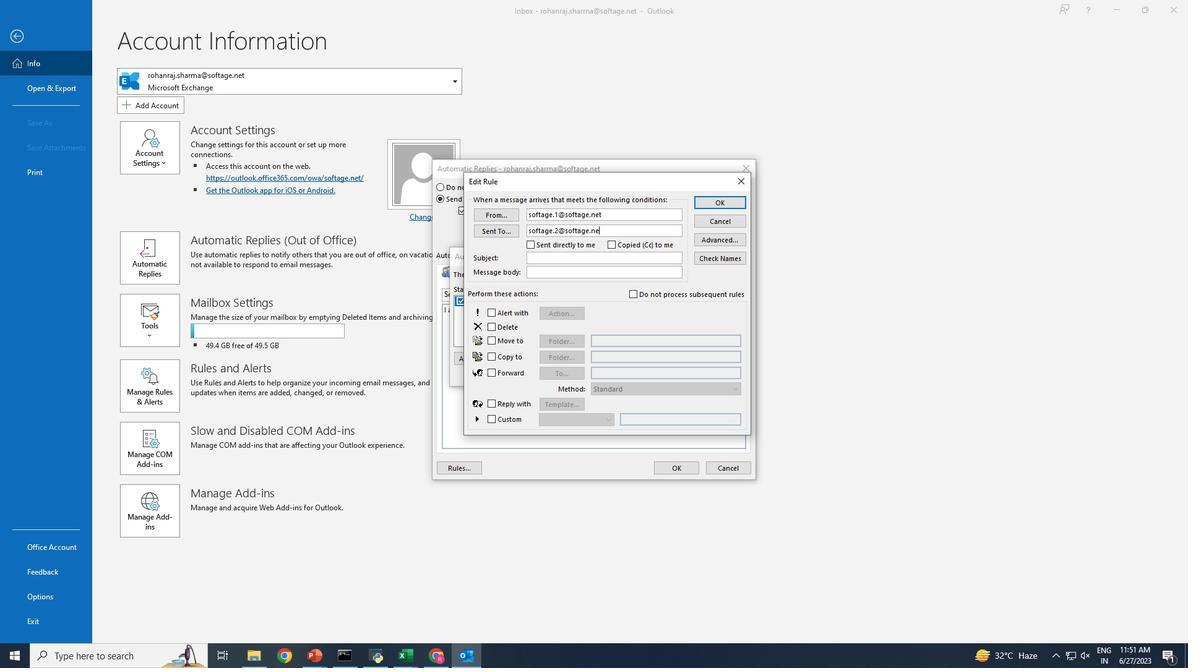 
Action: Mouse moved to (580, 260)
Screenshot: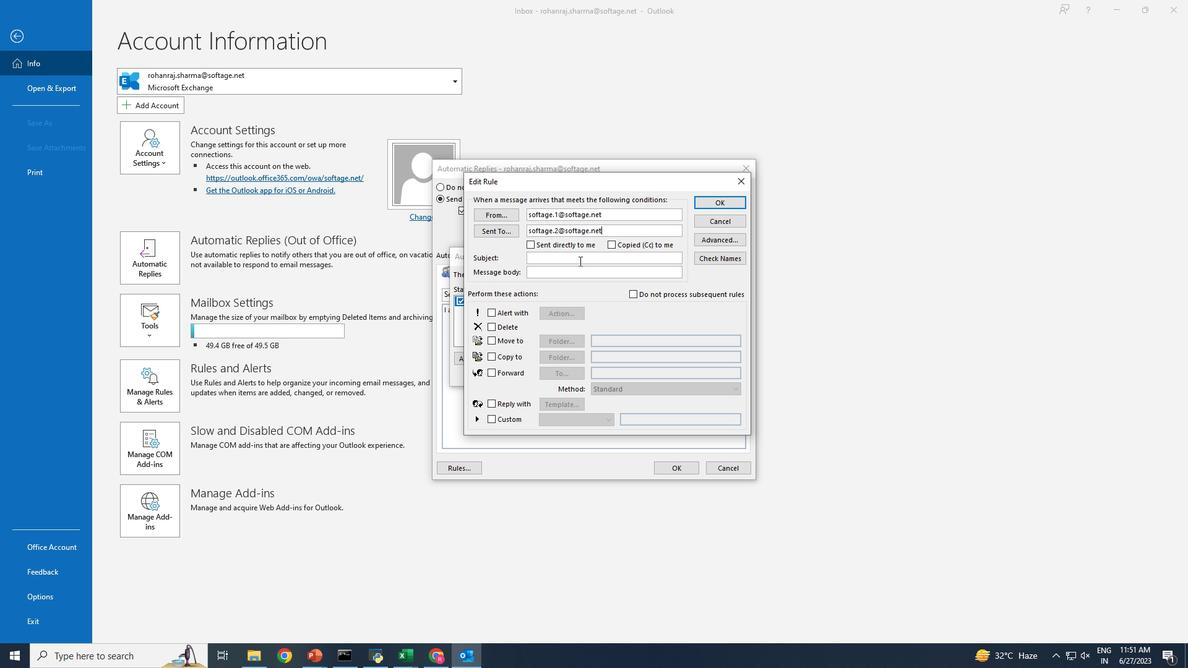 
Action: Mouse pressed left at (580, 260)
Screenshot: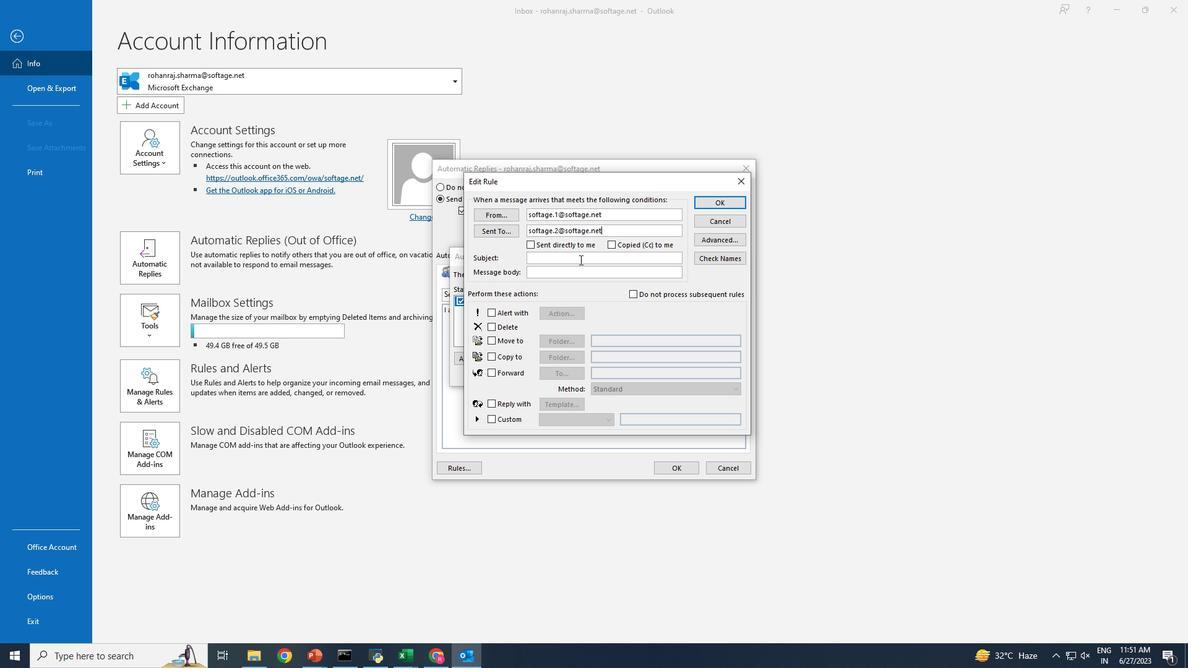 
Action: Key pressed <Key.shift>I'm<Key.space>not<Key.space>in<Key.space>the<Key.space>office
Screenshot: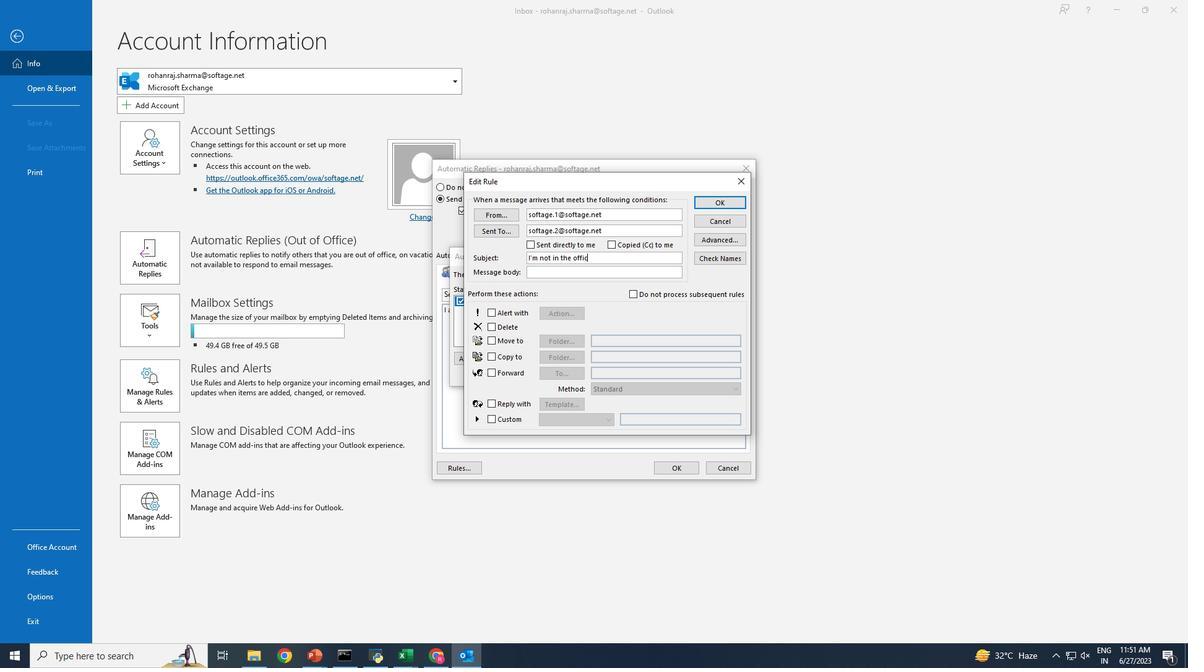 
Action: Mouse moved to (492, 341)
Screenshot: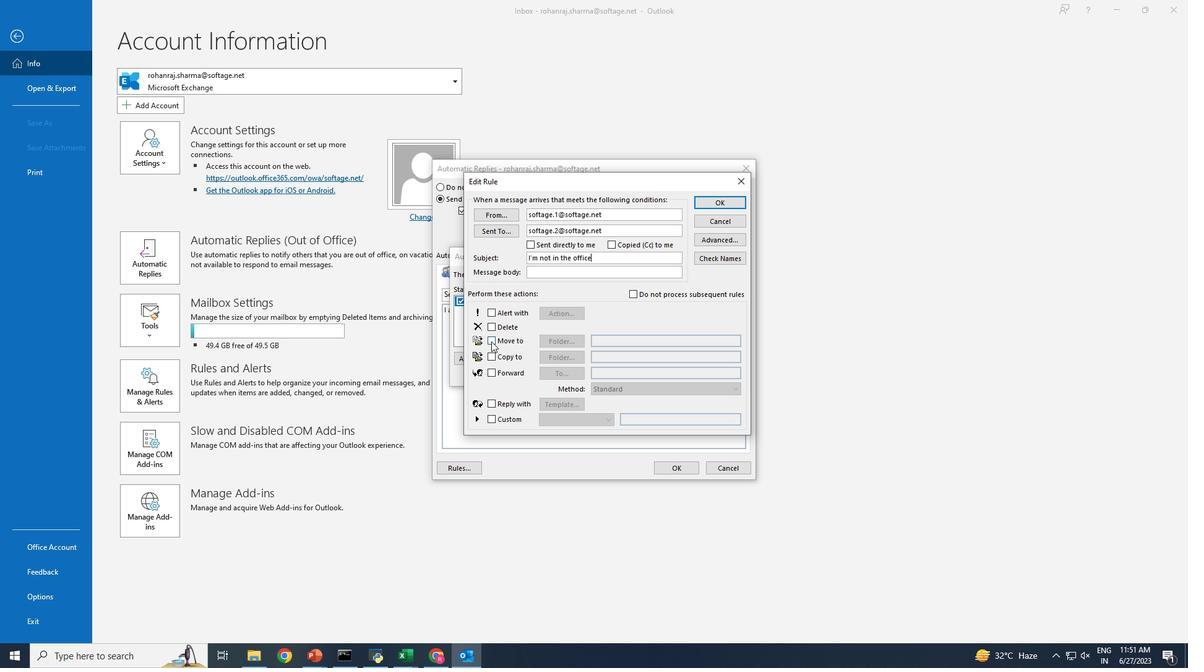 
Action: Mouse pressed left at (492, 341)
Screenshot: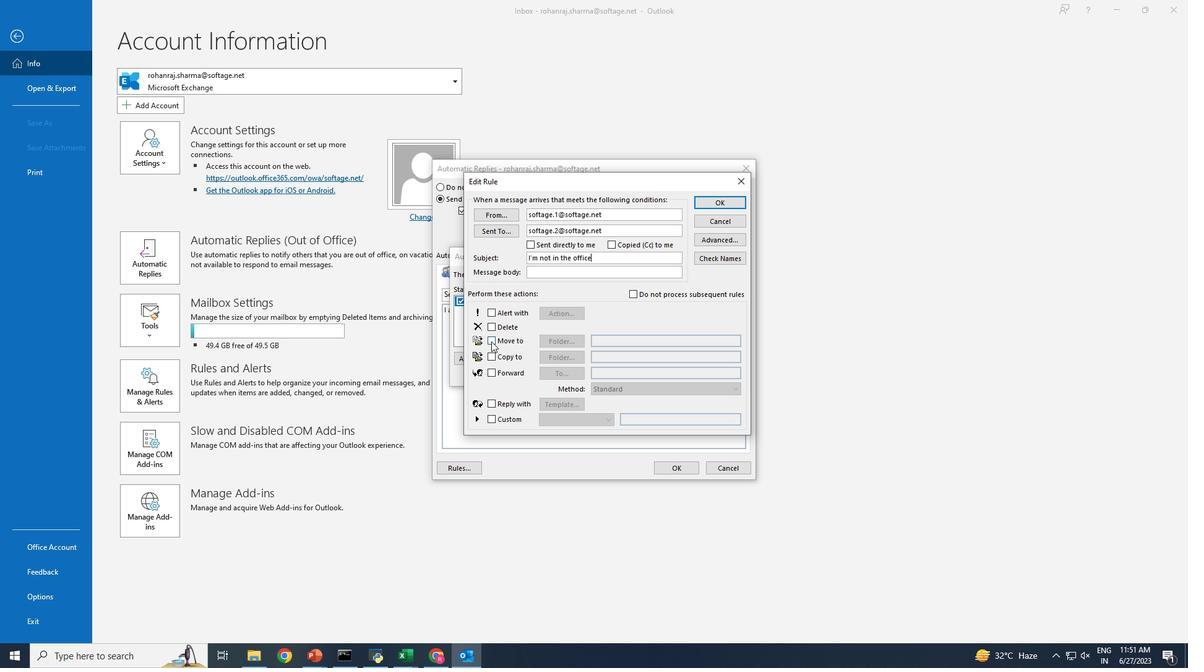 
Action: Mouse moved to (566, 338)
Screenshot: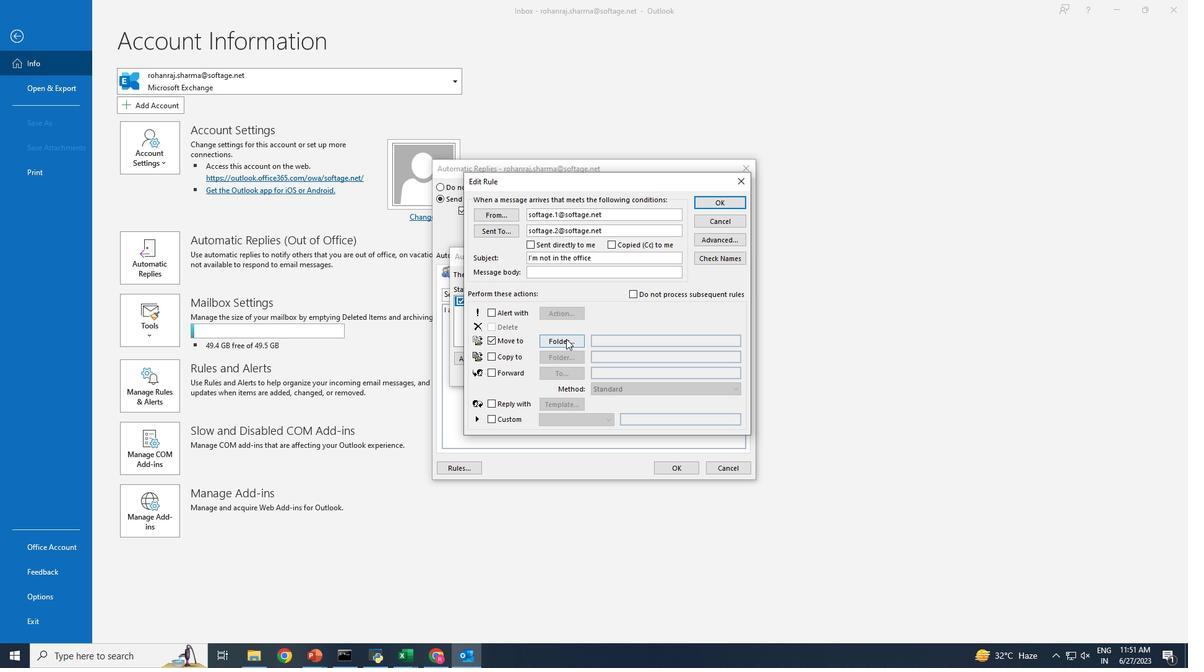 
Action: Mouse pressed left at (566, 338)
Screenshot: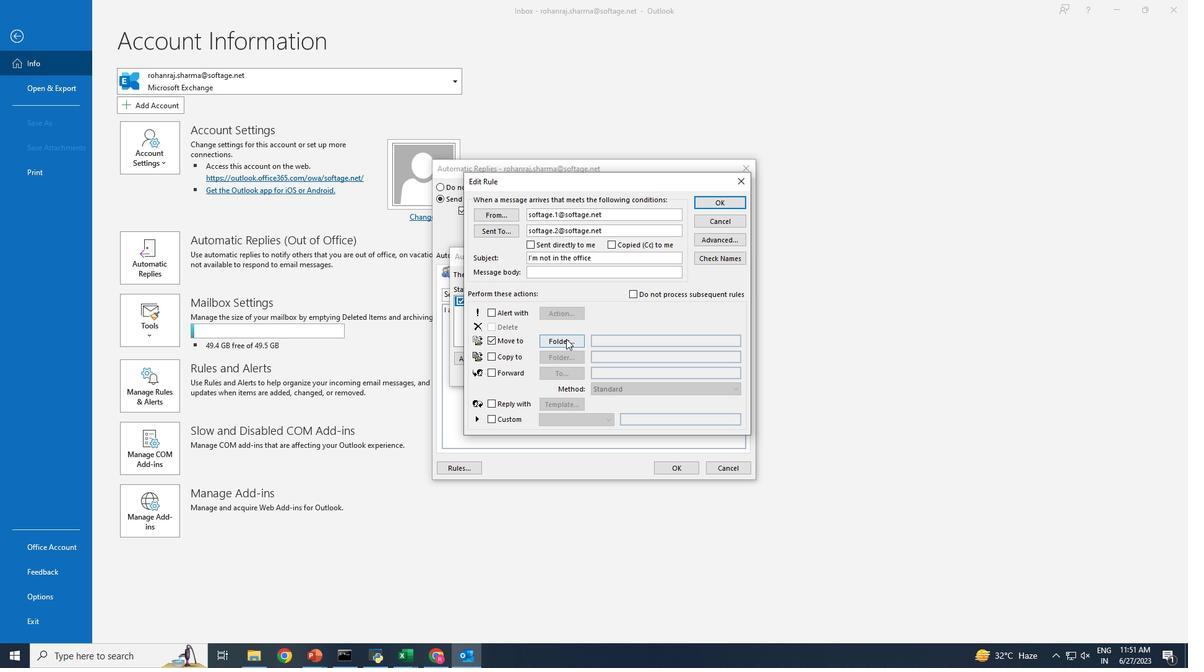 
Action: Mouse moved to (530, 253)
Screenshot: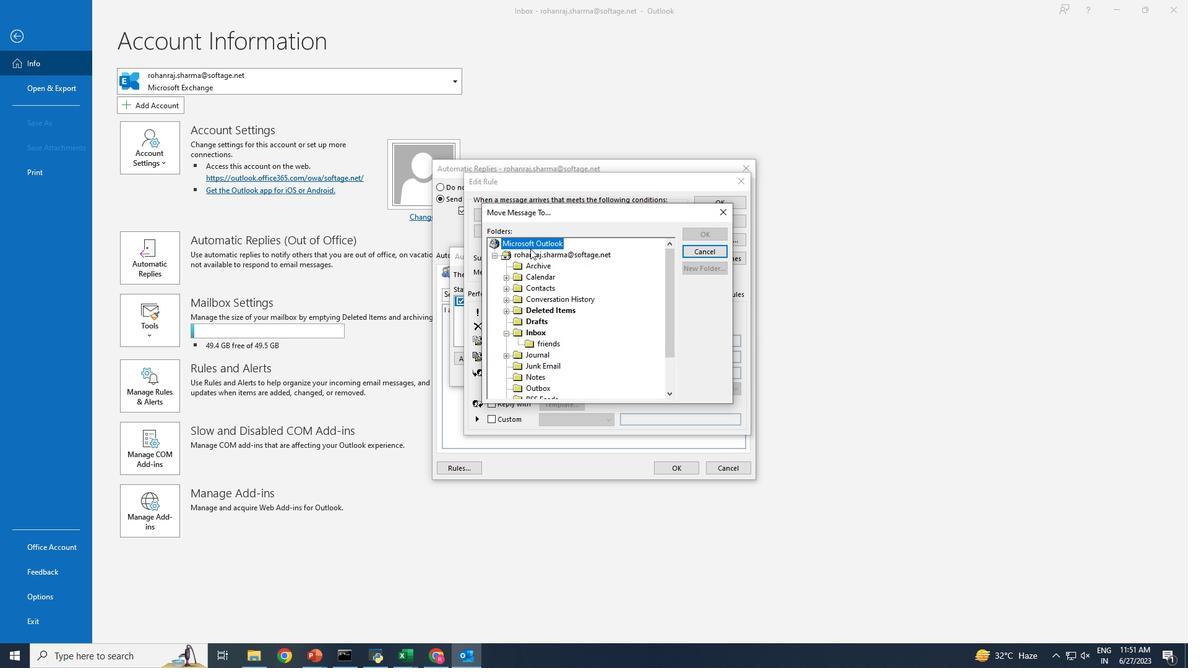 
Action: Mouse pressed left at (530, 253)
Screenshot: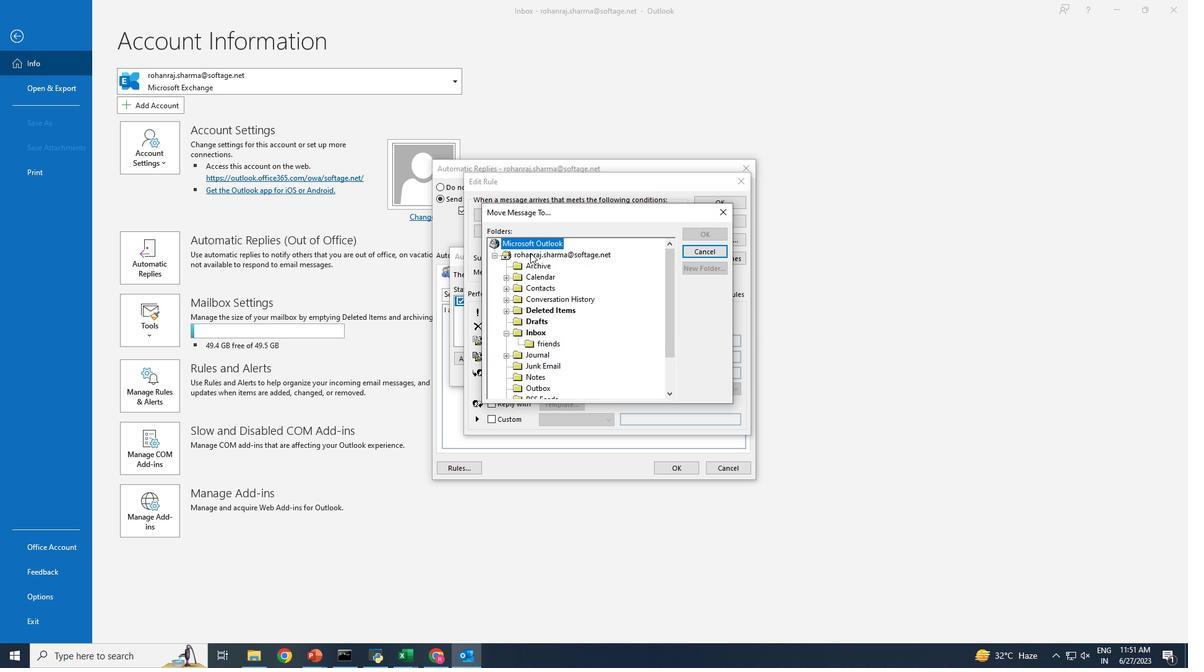 
Action: Mouse moved to (691, 269)
Screenshot: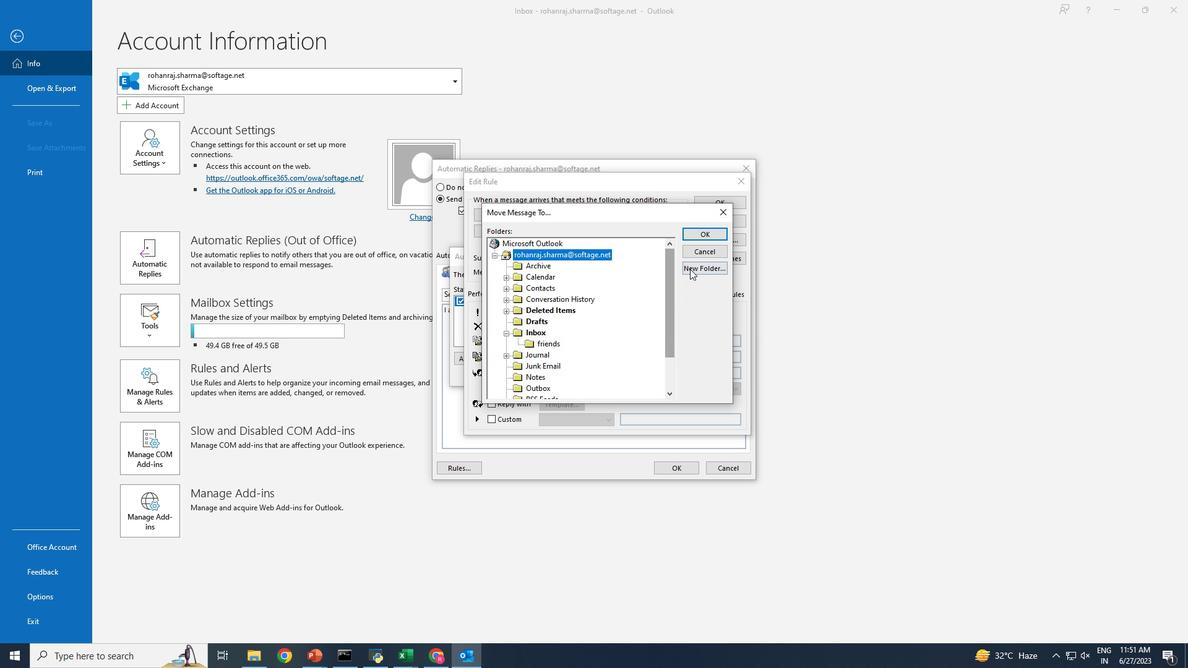 
Action: Mouse pressed left at (691, 269)
Screenshot: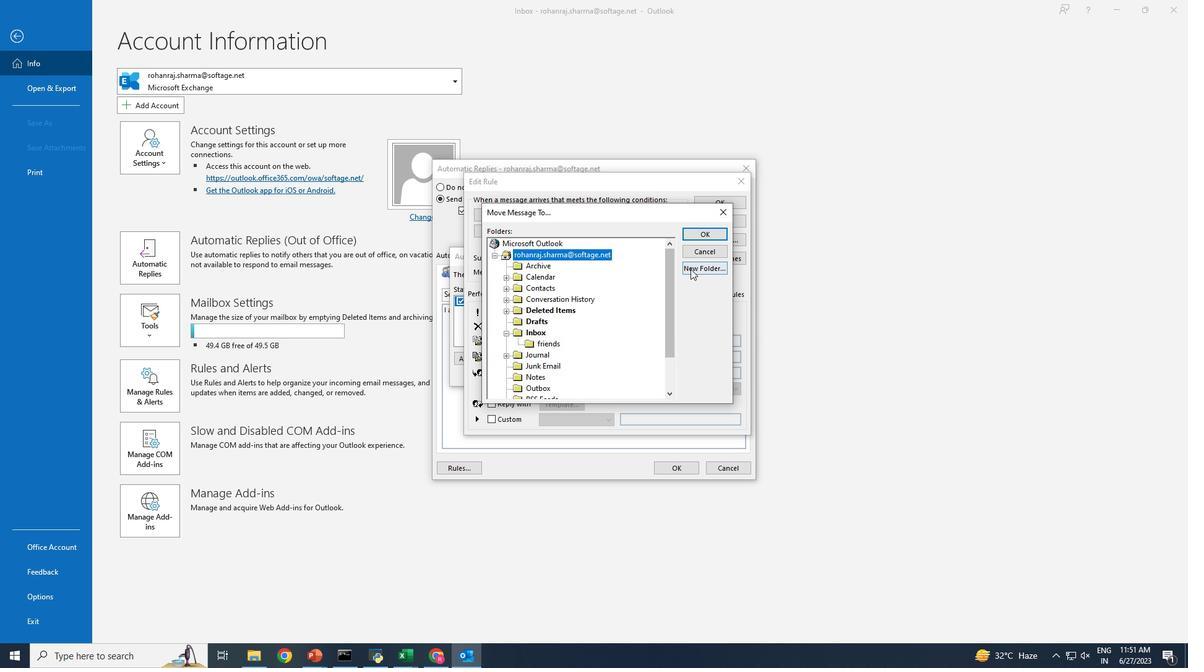 
Action: Mouse moved to (624, 291)
Screenshot: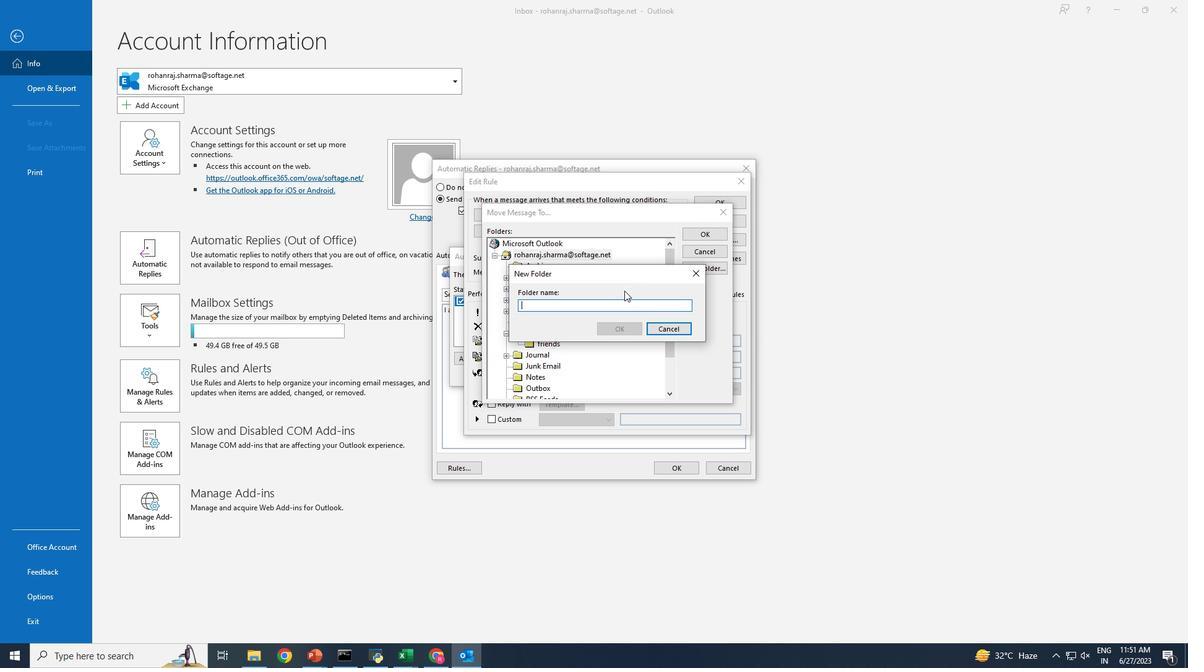 
Action: Key pressed <Key.shift>My<Key.space>new<Key.space>rule
Screenshot: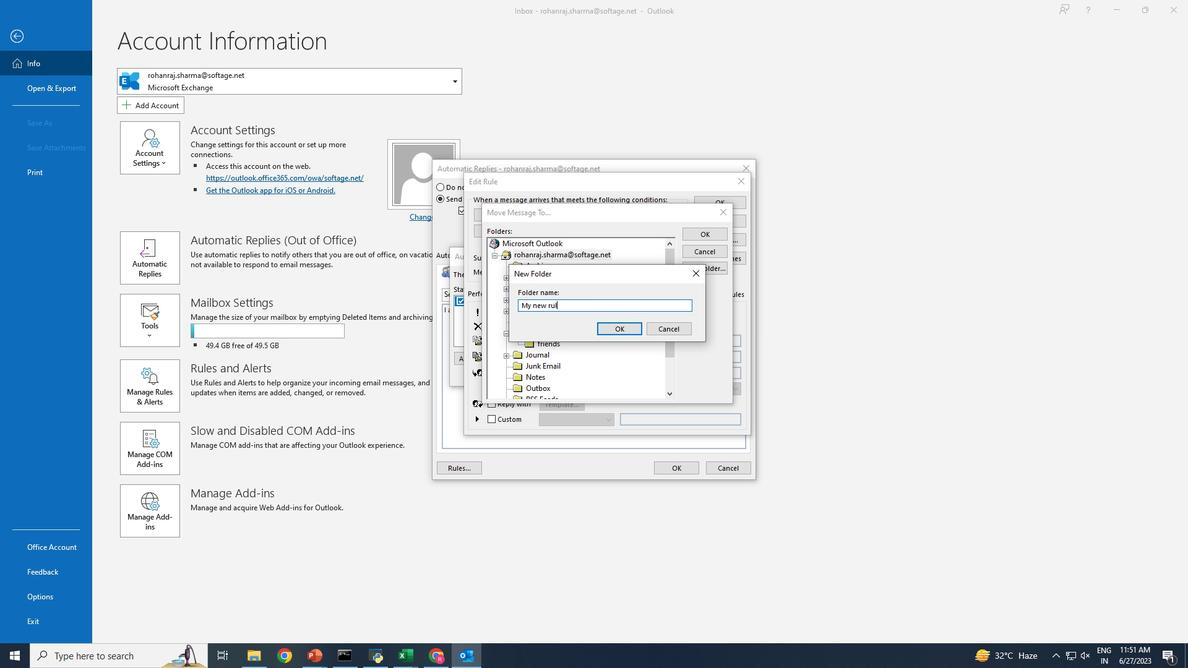 
Action: Mouse moved to (638, 329)
Screenshot: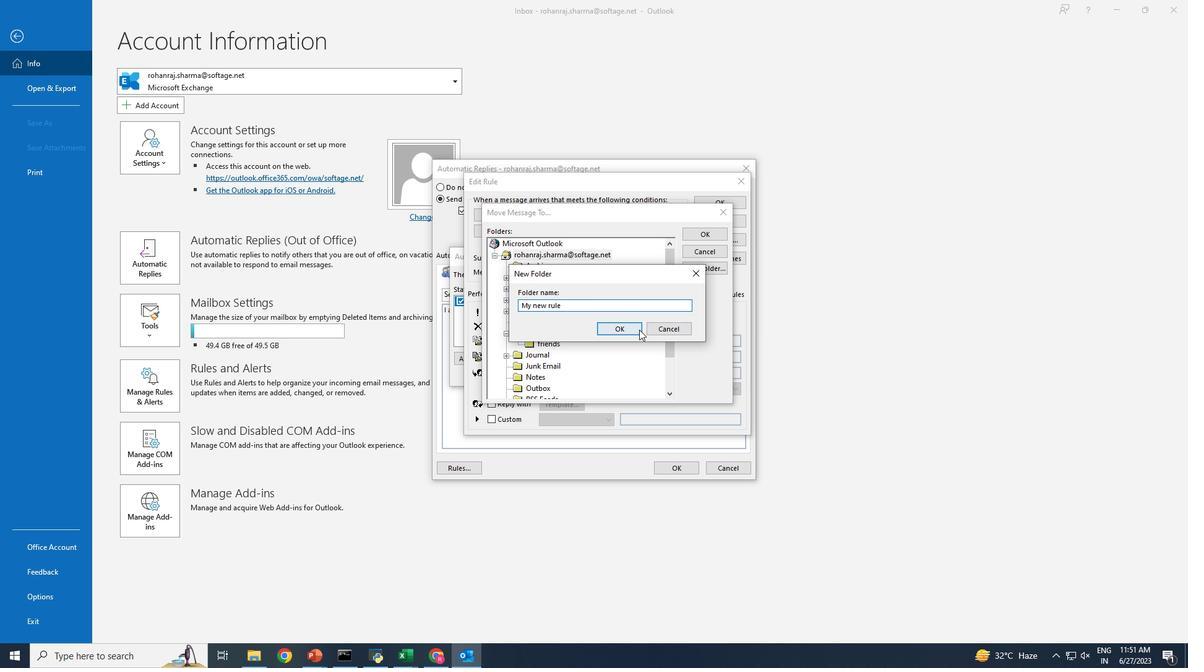 
Action: Mouse pressed left at (638, 329)
Screenshot: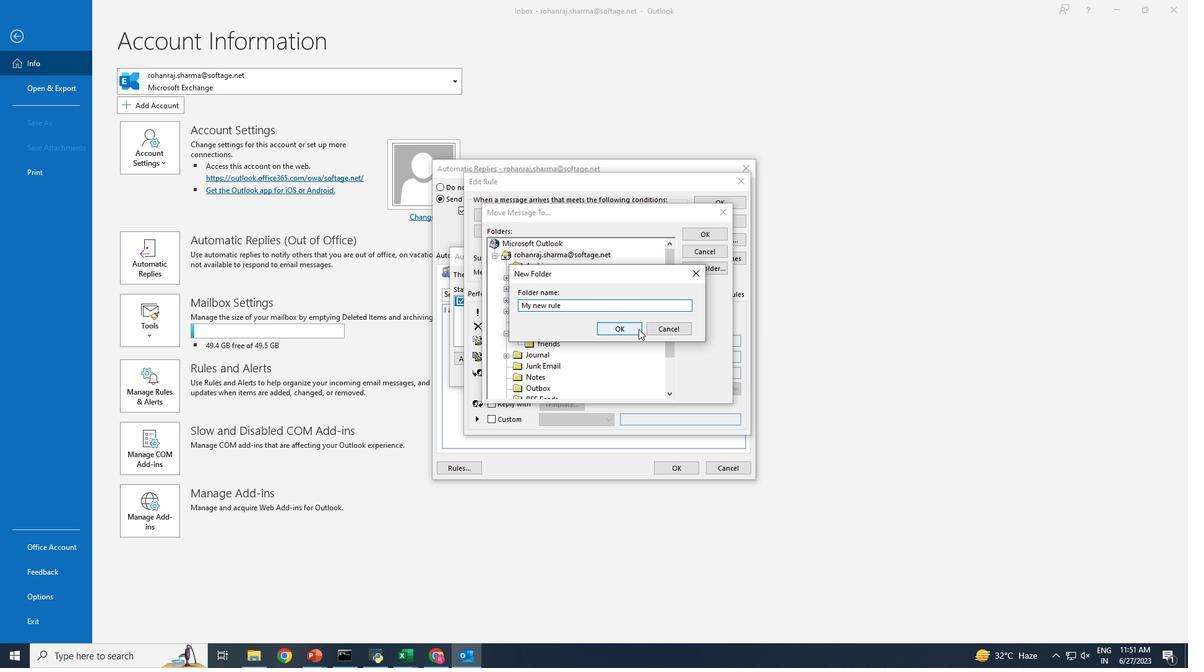 
Action: Mouse moved to (704, 226)
Screenshot: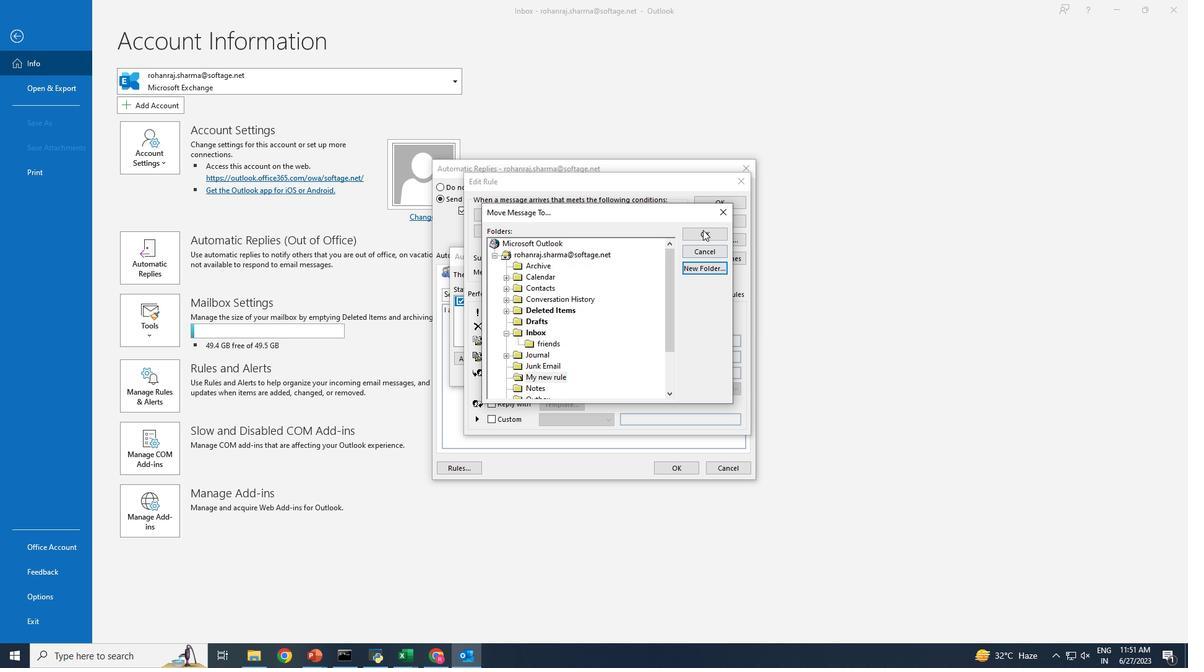 
Action: Mouse pressed left at (704, 226)
Screenshot: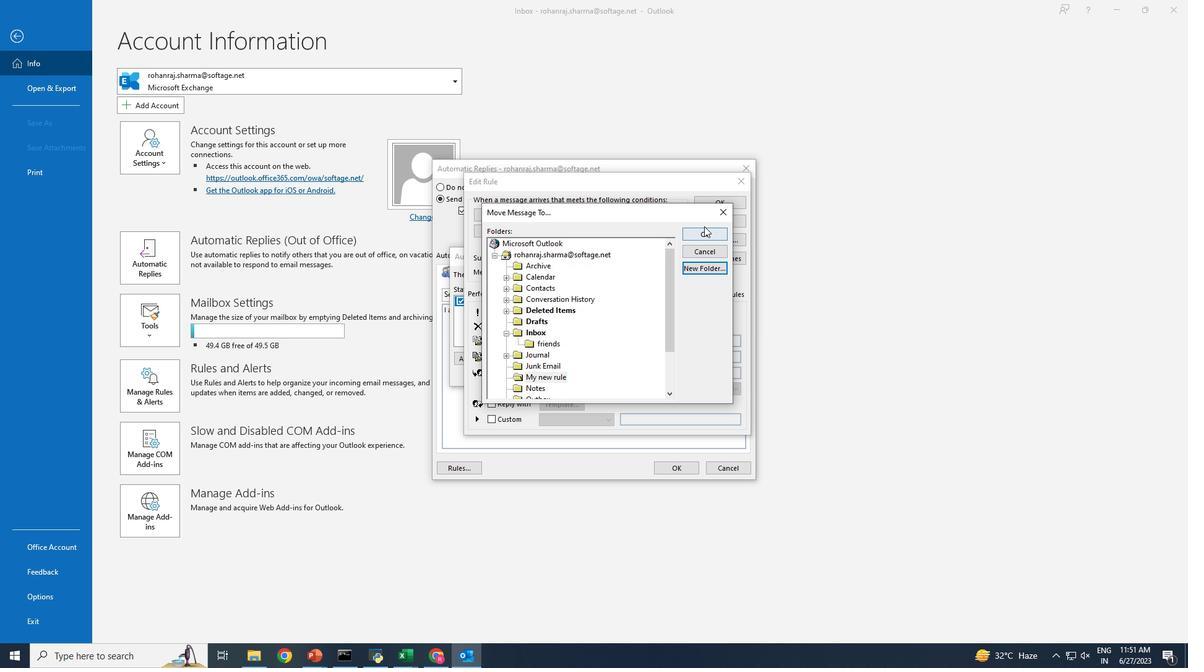 
Action: Mouse moved to (706, 232)
Screenshot: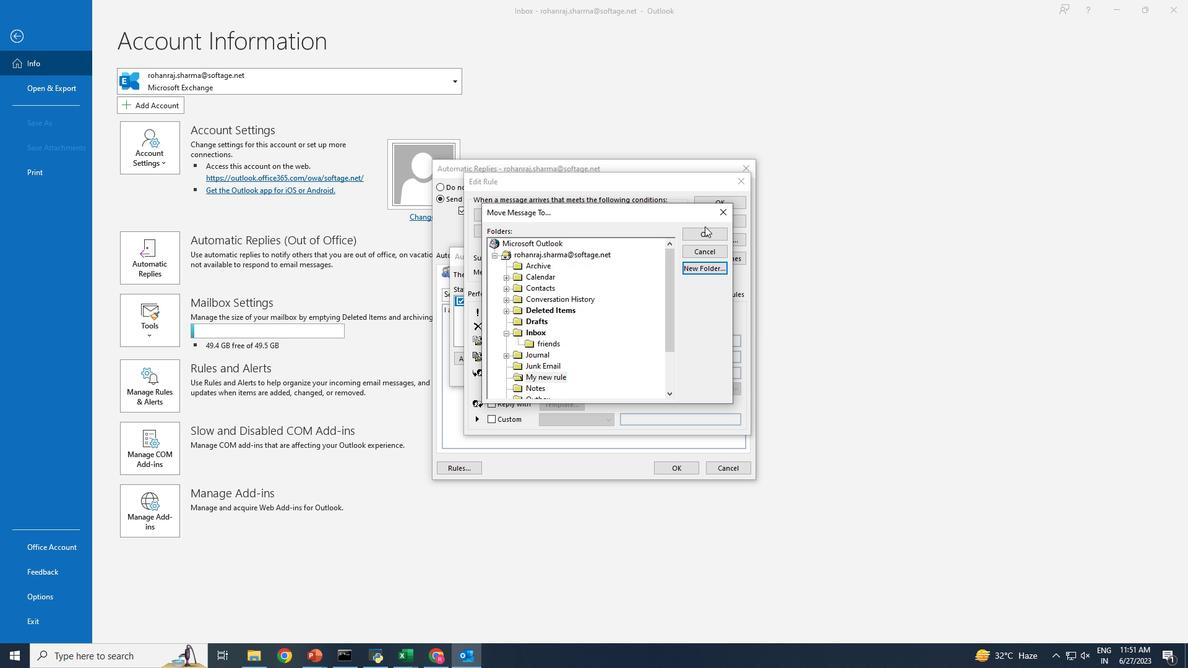 
Action: Mouse pressed left at (706, 232)
Screenshot: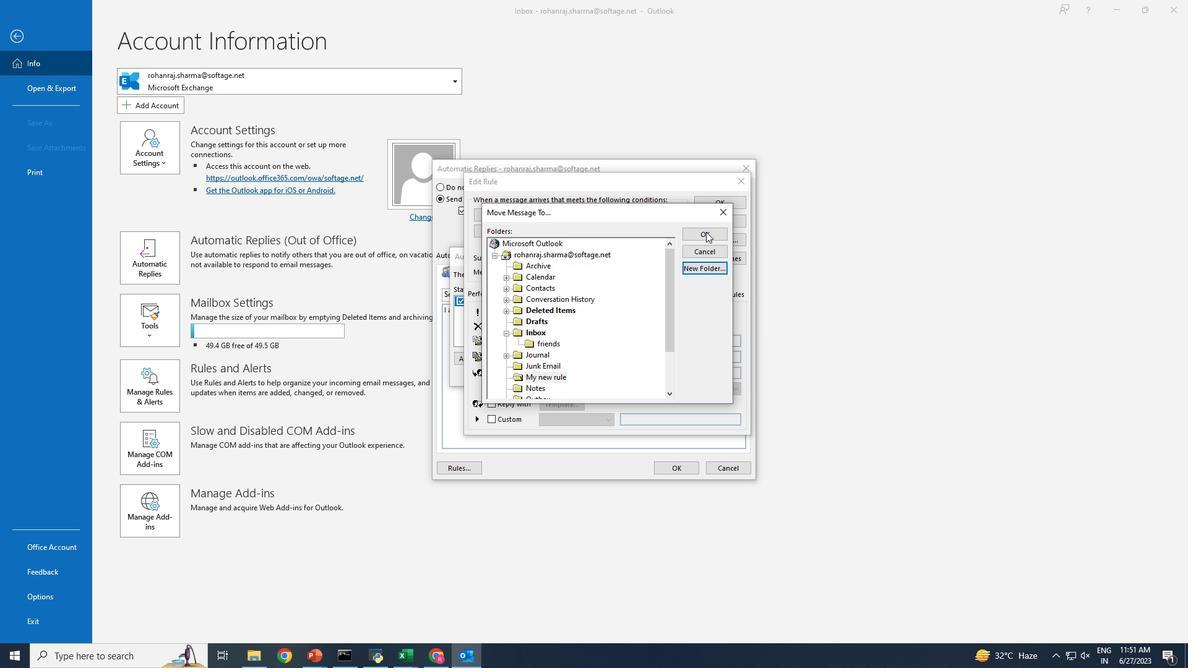 
Action: Mouse moved to (711, 206)
Screenshot: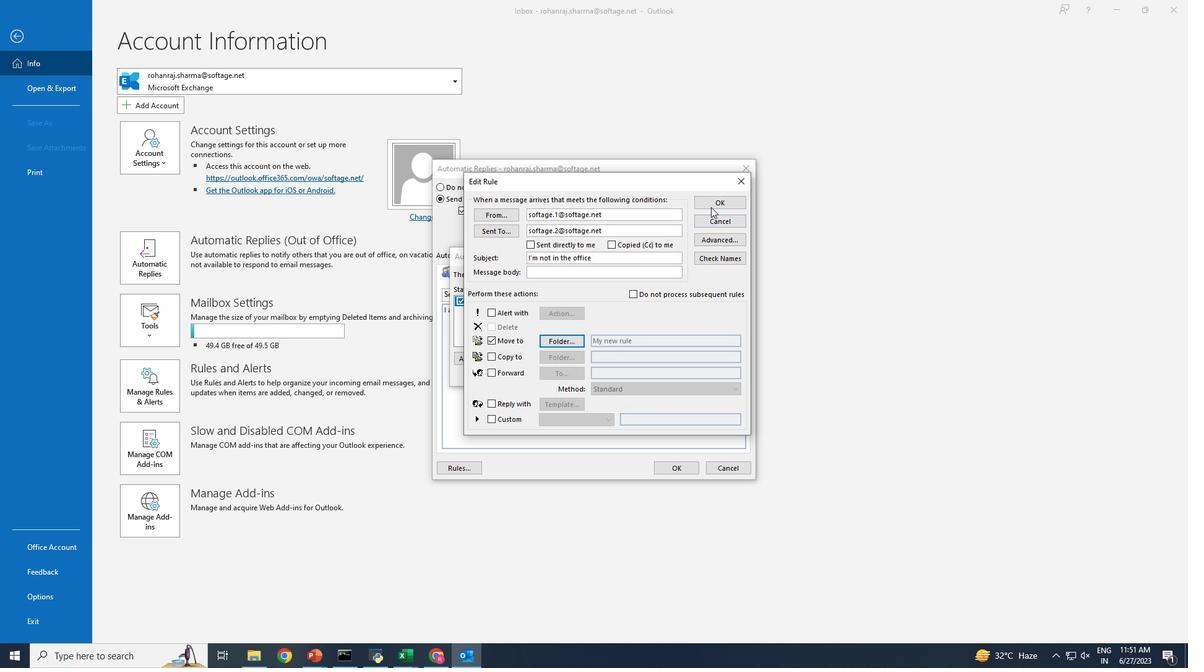 
Action: Mouse pressed left at (711, 206)
Screenshot: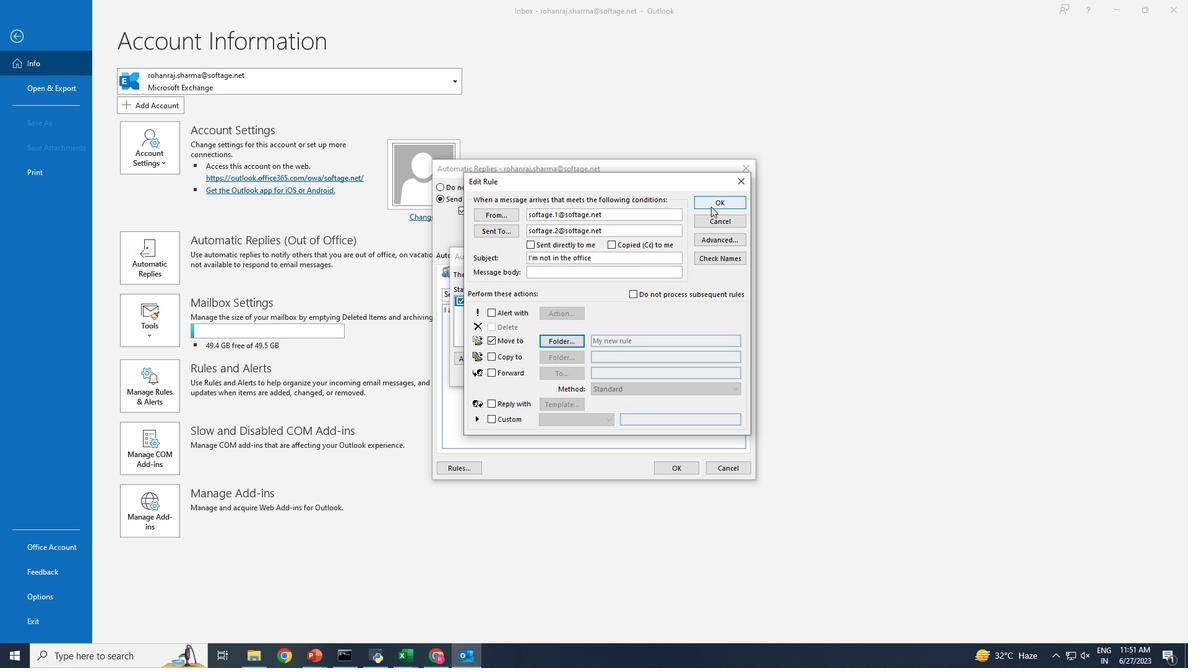 
Action: Mouse moved to (669, 372)
Screenshot: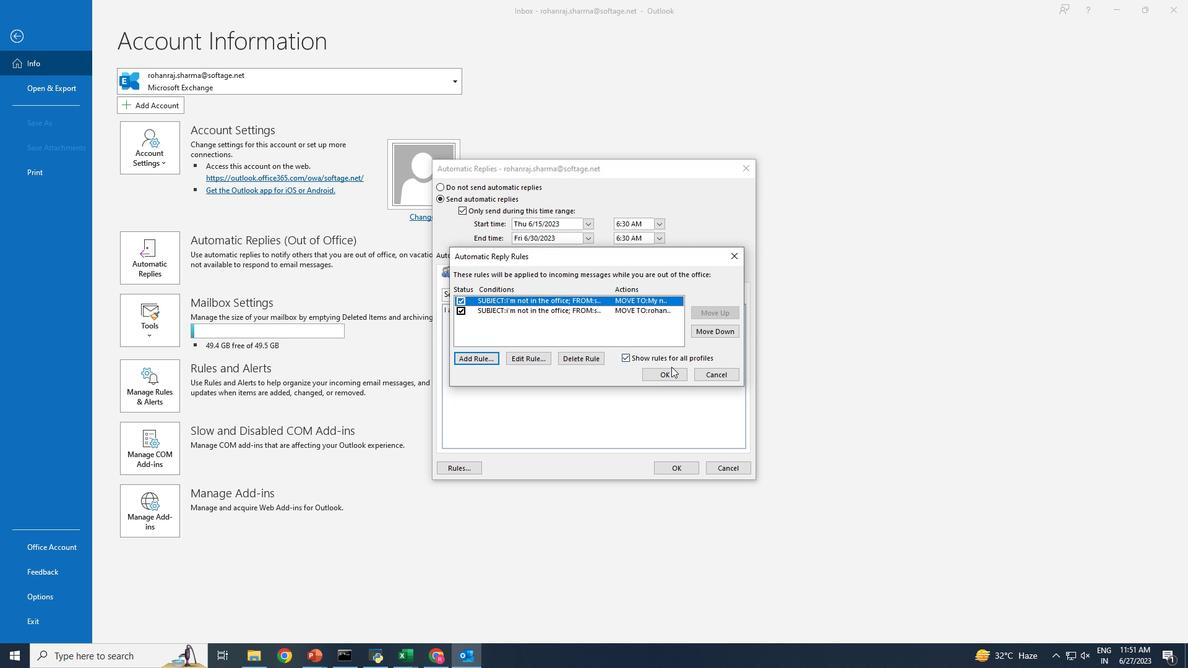 
Action: Mouse pressed left at (669, 372)
Screenshot: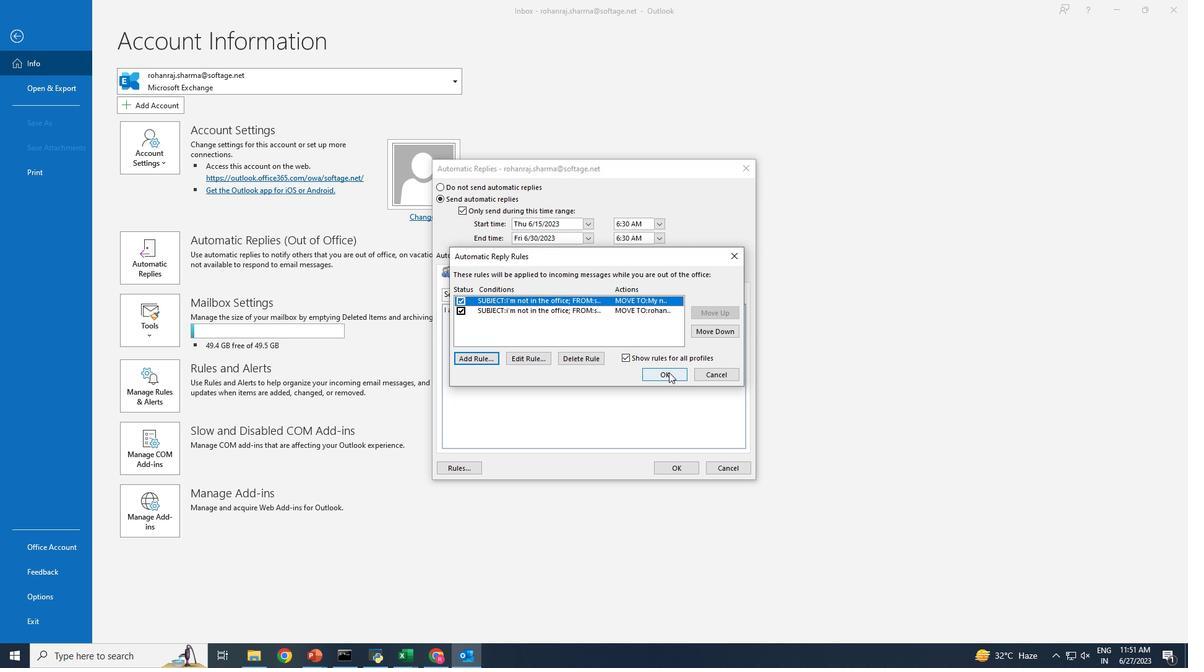 
Action: Mouse moved to (671, 465)
Screenshot: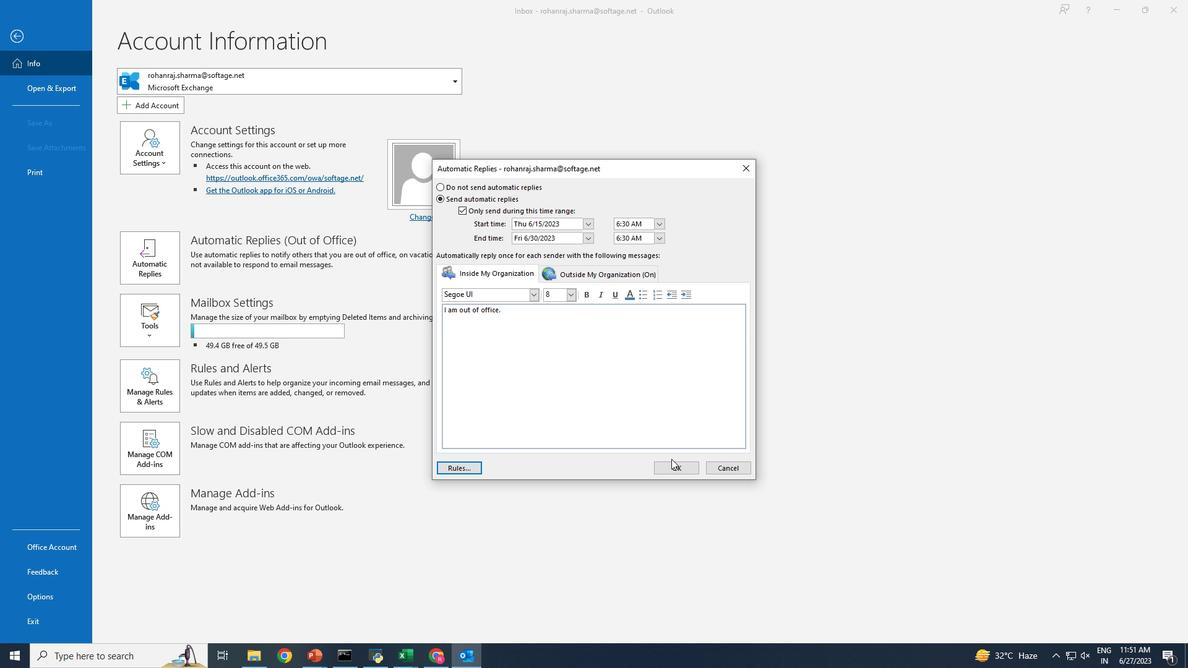 
Action: Mouse pressed left at (671, 465)
Screenshot: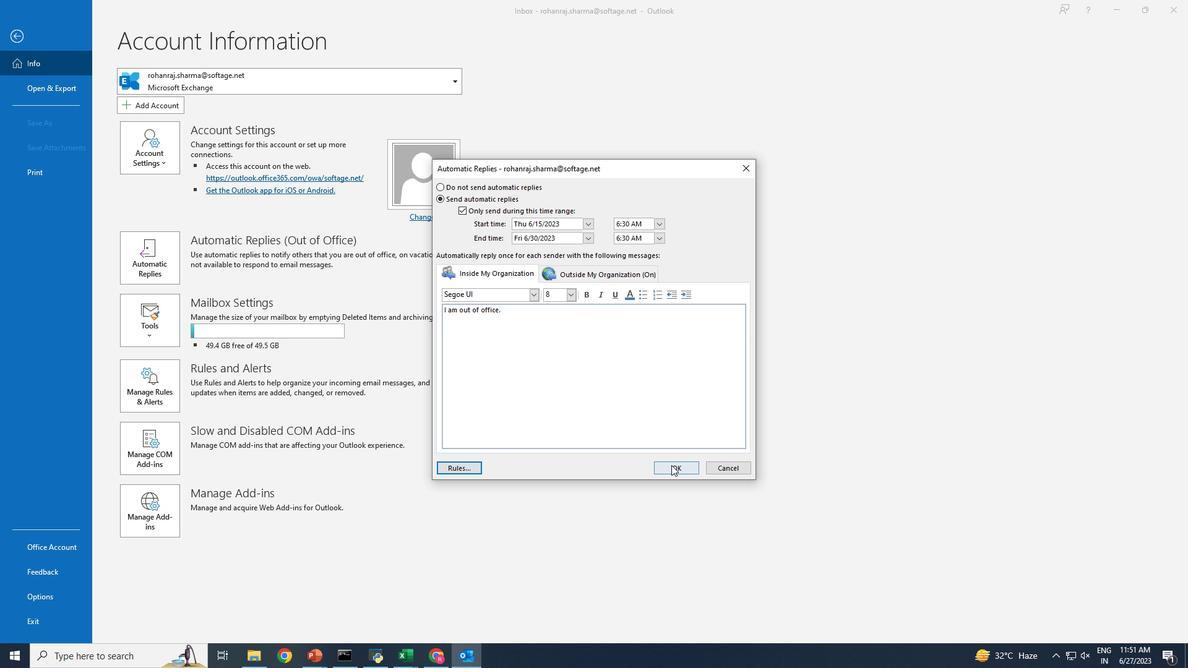 
Action: Mouse moved to (580, 356)
Screenshot: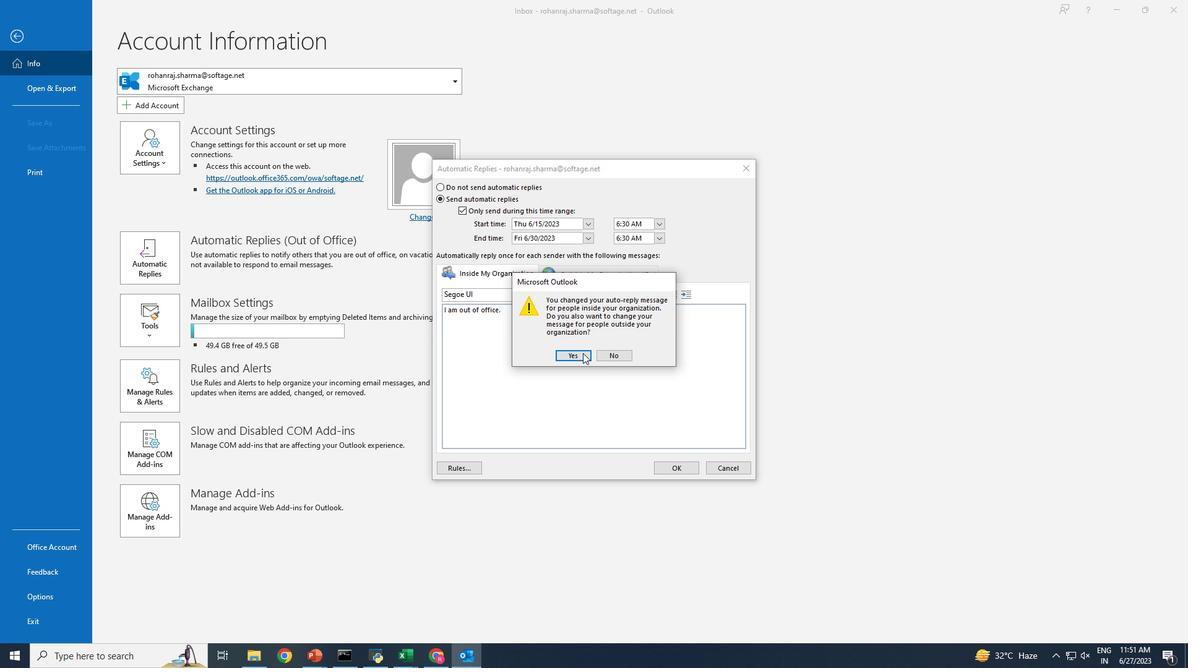 
Action: Mouse pressed left at (580, 356)
Screenshot: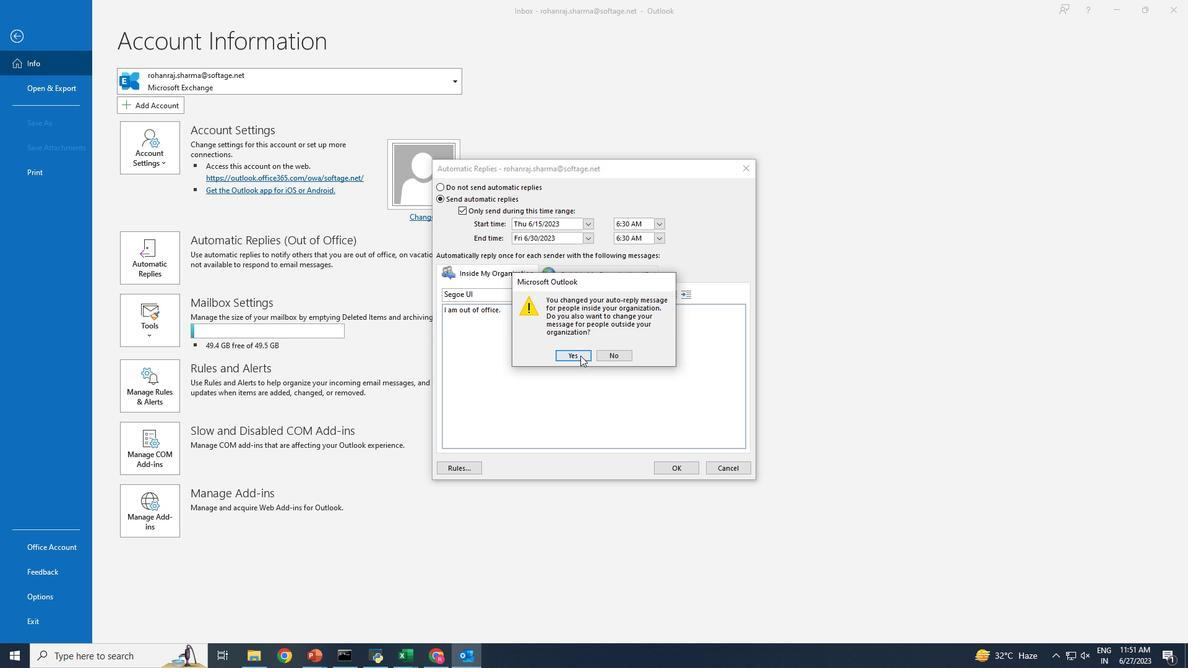 
Action: Mouse moved to (661, 468)
Screenshot: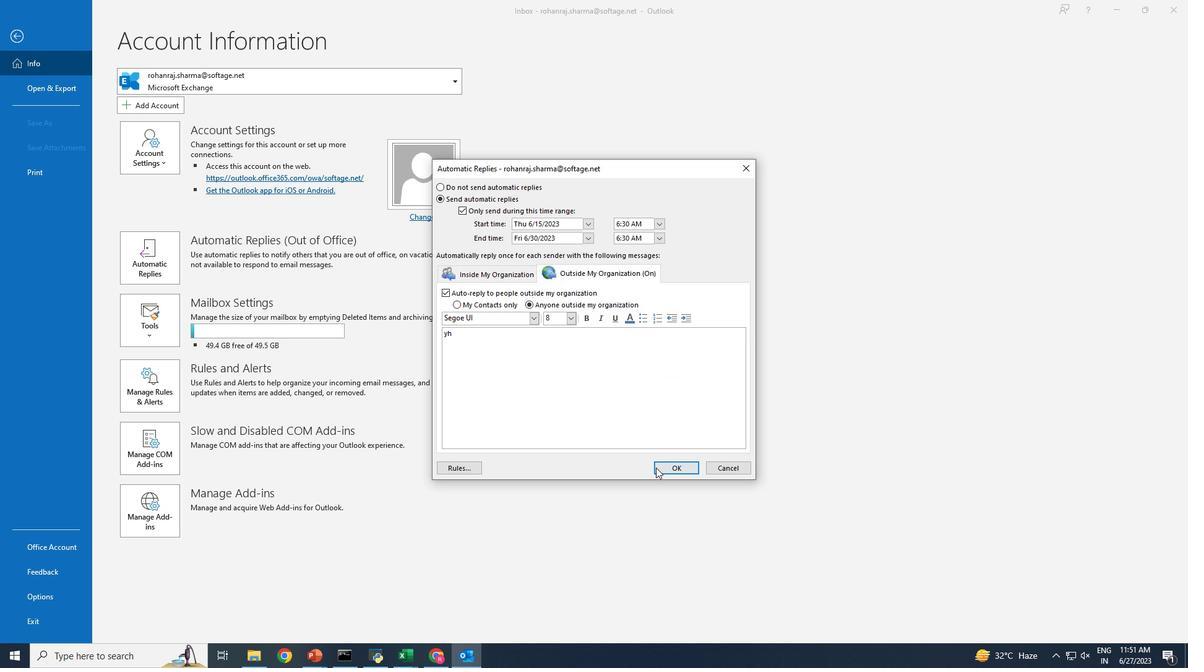 
Action: Mouse pressed left at (661, 468)
Screenshot: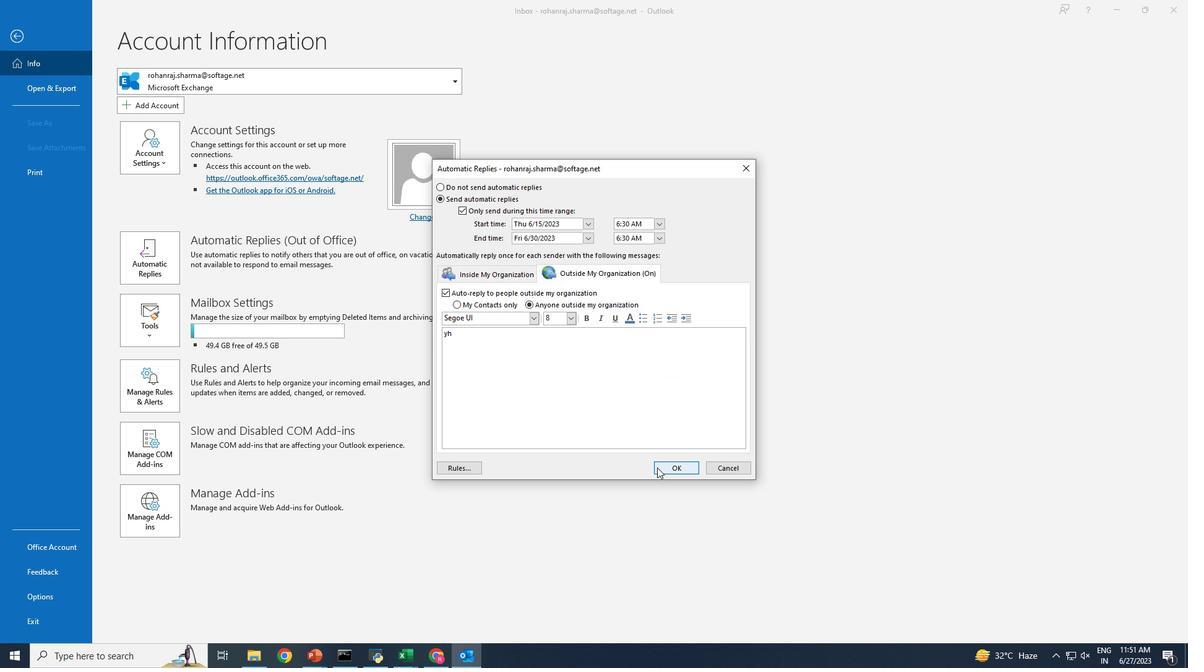 
